 Task: Open Card Bar Management Review in Board Customer Churn Analysis to Workspace External Affairs and add a team member Softage.2@softage.net, a label Green, a checklist Cryptocurrency Trading, an attachment from Trello, a color Green and finally, add a card description 'Plan and execute company team-building activity at a paintball field' and a comment 'Given the potential impact of this task on our team morale and motivation, let us ensure that we approach it with a sense of positivity and enthusiasm.'. Add a start date 'Jan 02, 1900' with a due date 'Jan 02, 1900'
Action: Mouse moved to (883, 312)
Screenshot: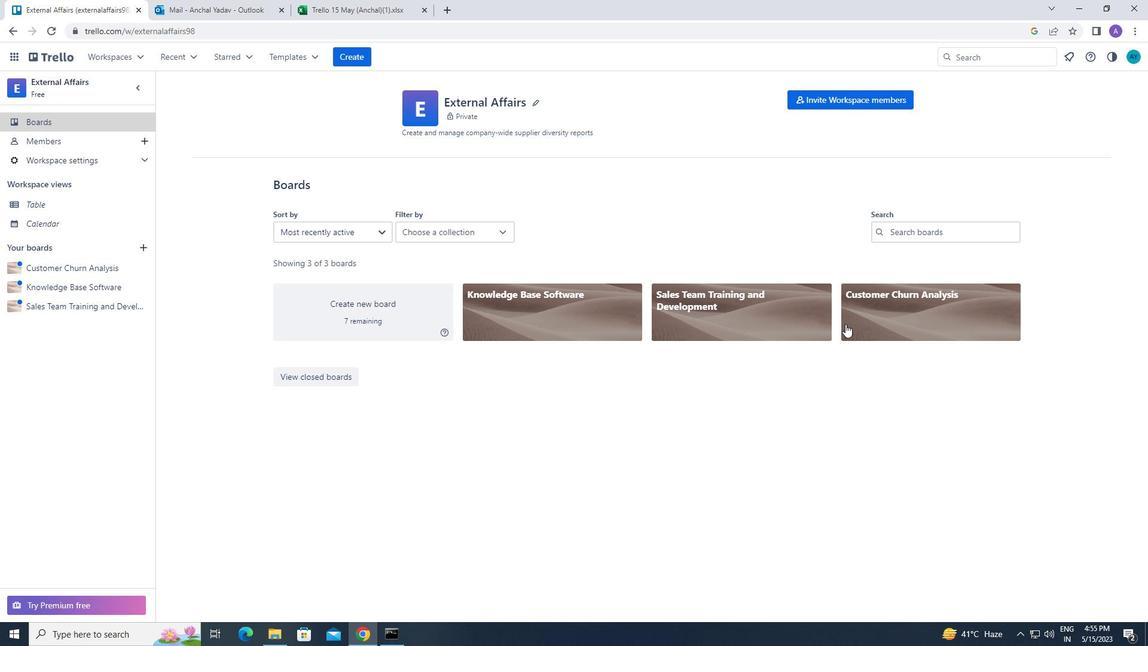 
Action: Mouse pressed left at (883, 312)
Screenshot: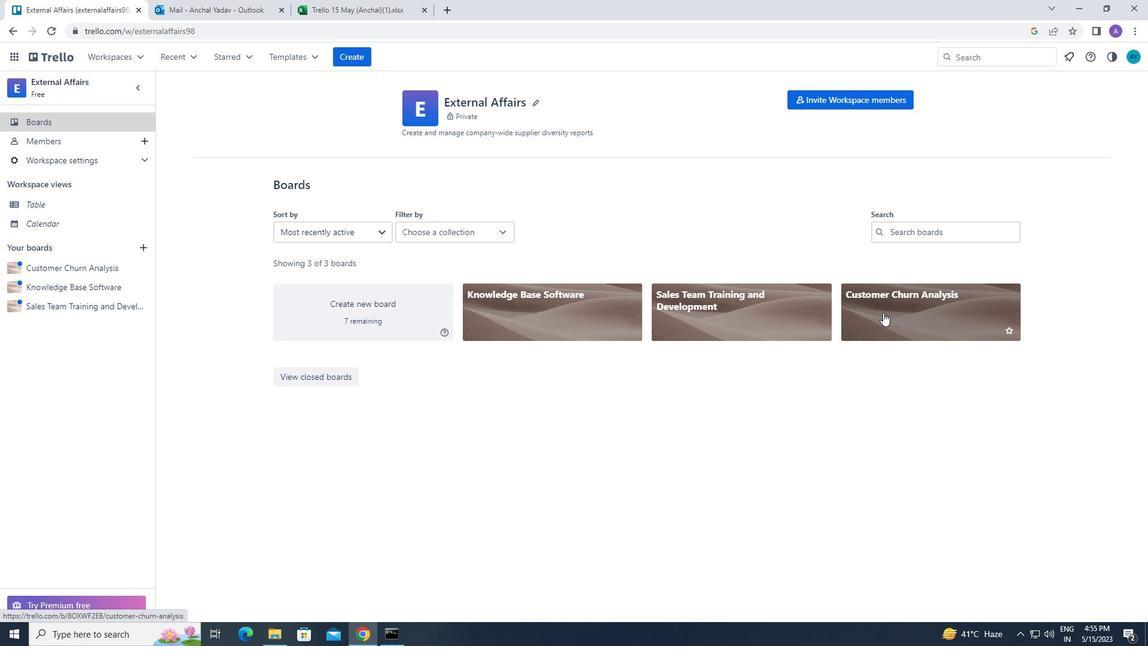 
Action: Mouse moved to (222, 148)
Screenshot: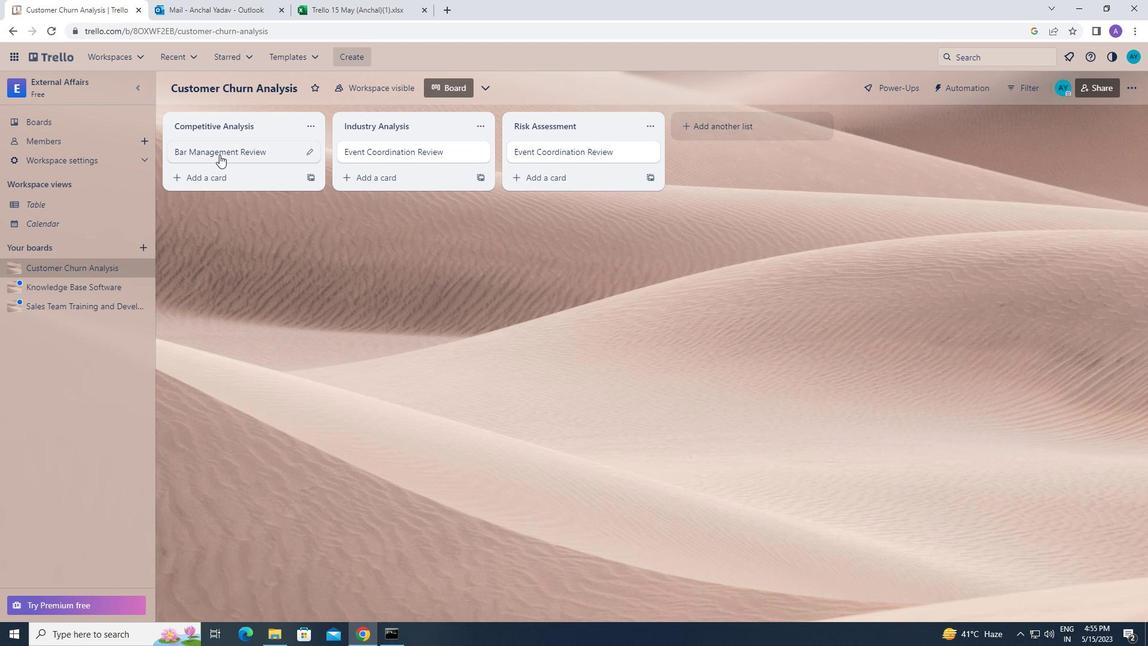
Action: Mouse pressed left at (222, 148)
Screenshot: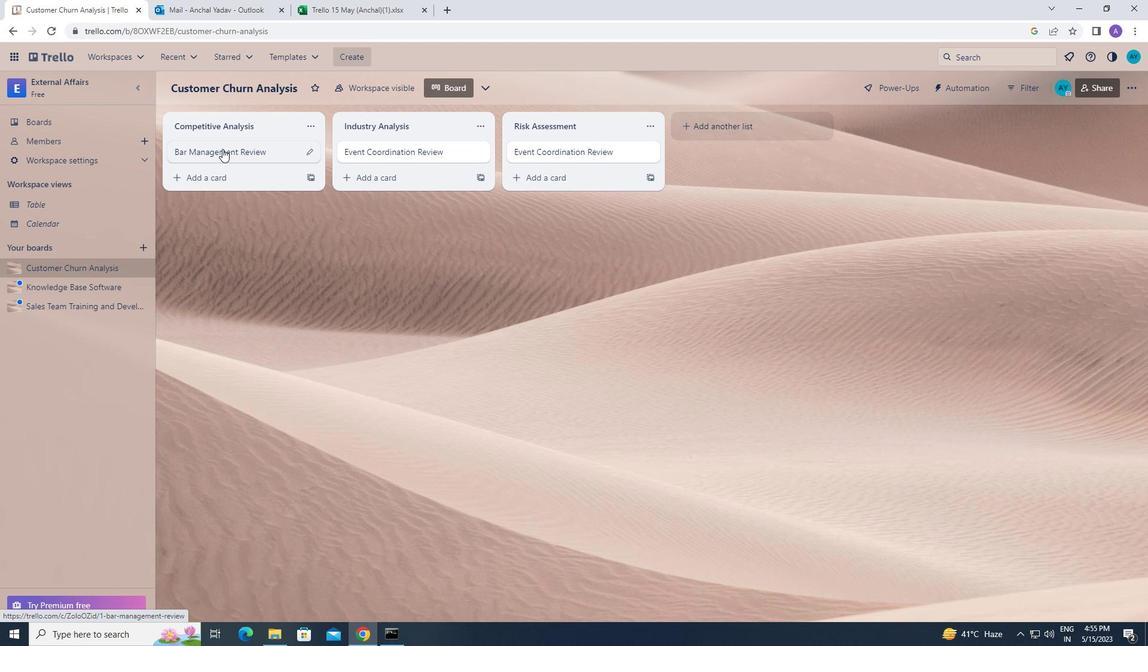 
Action: Mouse moved to (727, 154)
Screenshot: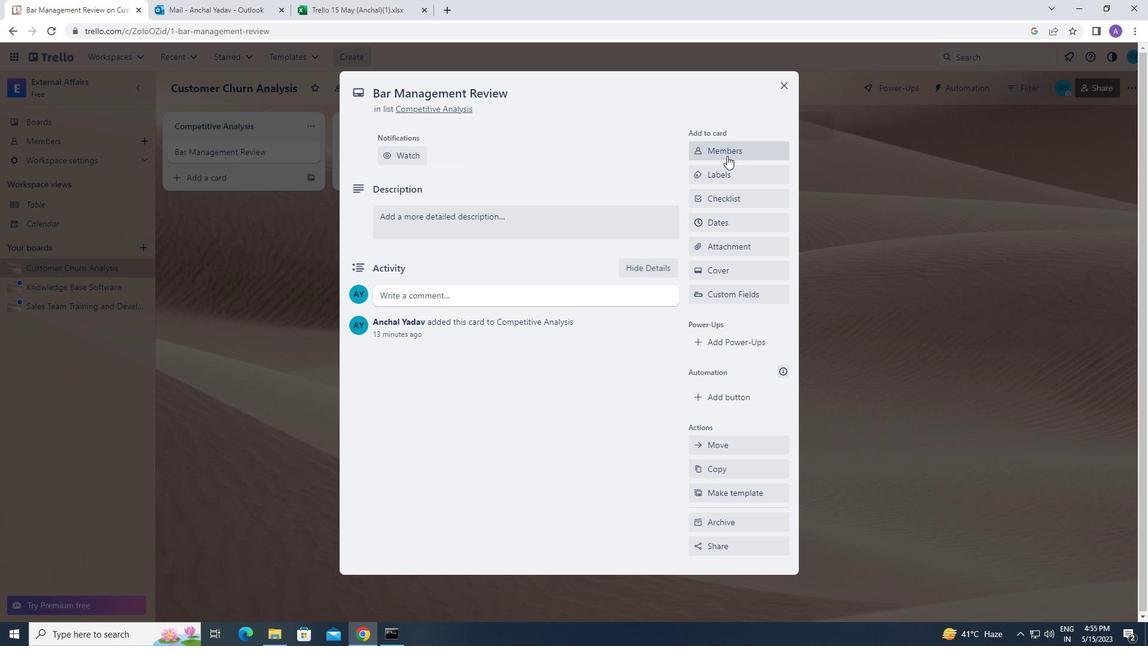 
Action: Mouse pressed left at (727, 154)
Screenshot: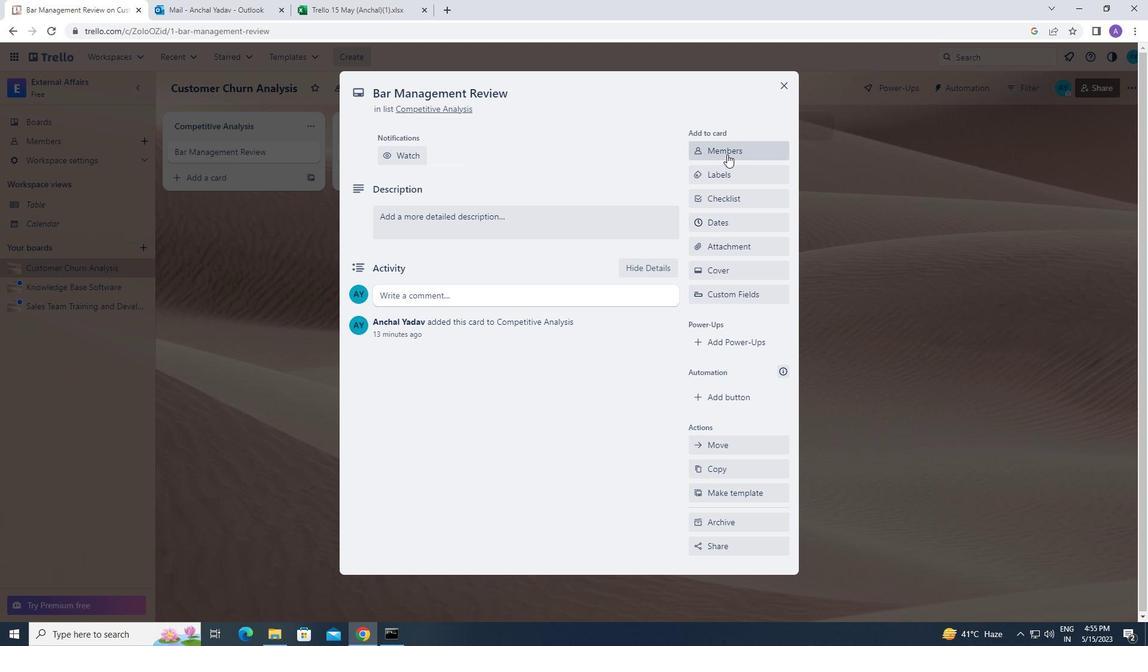 
Action: Mouse moved to (715, 203)
Screenshot: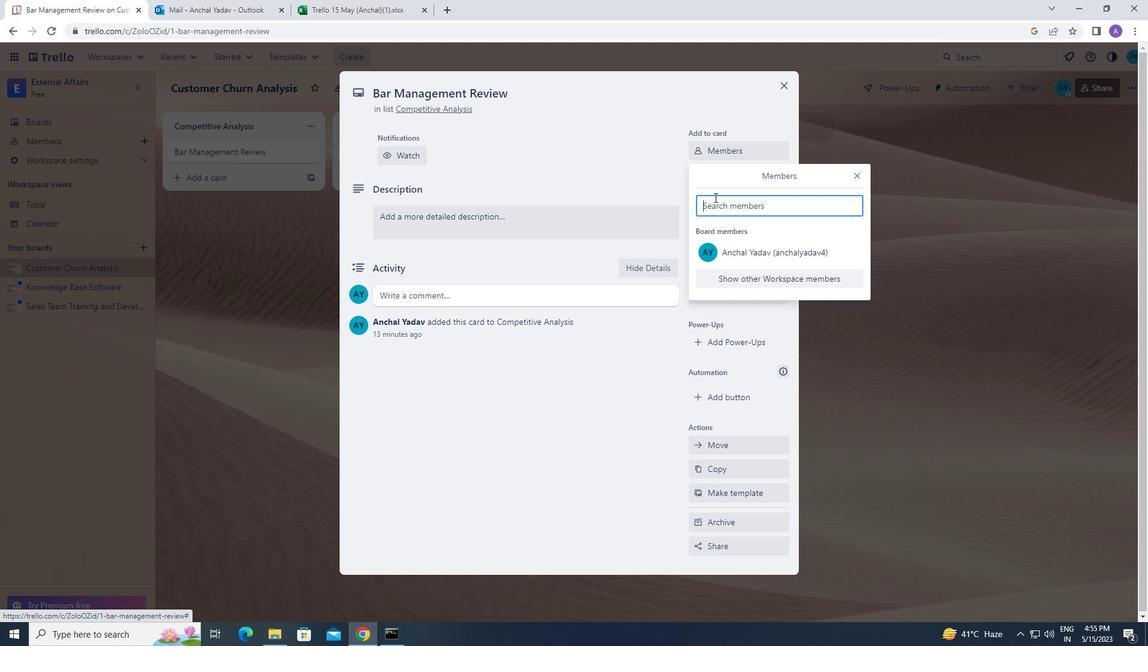 
Action: Mouse pressed left at (715, 203)
Screenshot: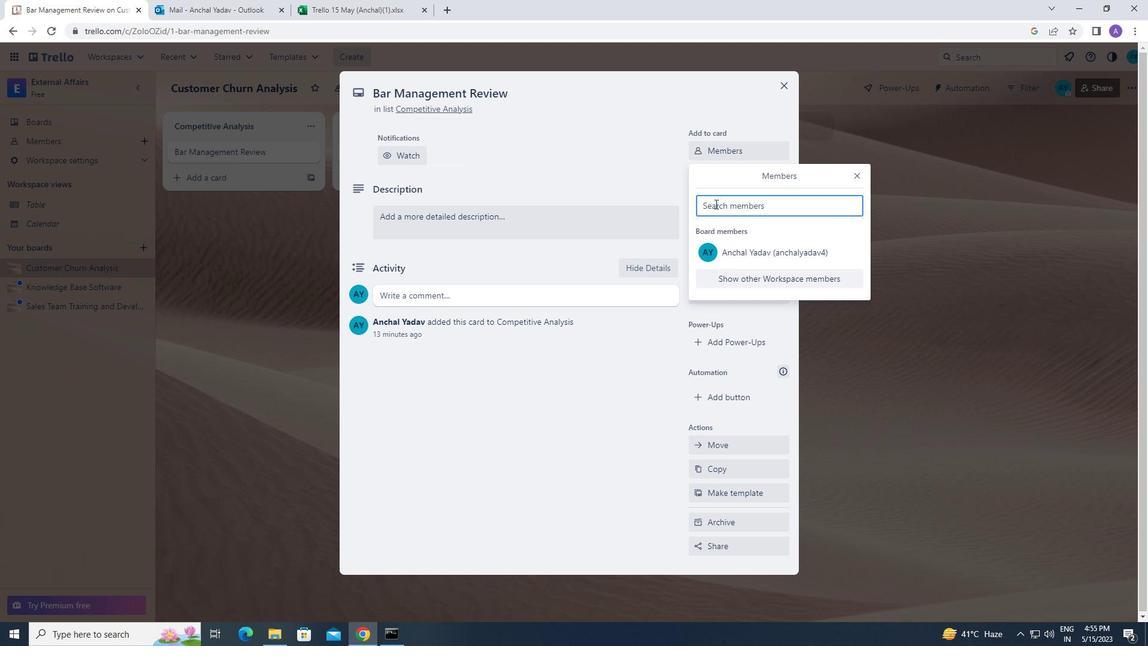 
Action: Key pressed s<Key.caps_lock>ofta
Screenshot: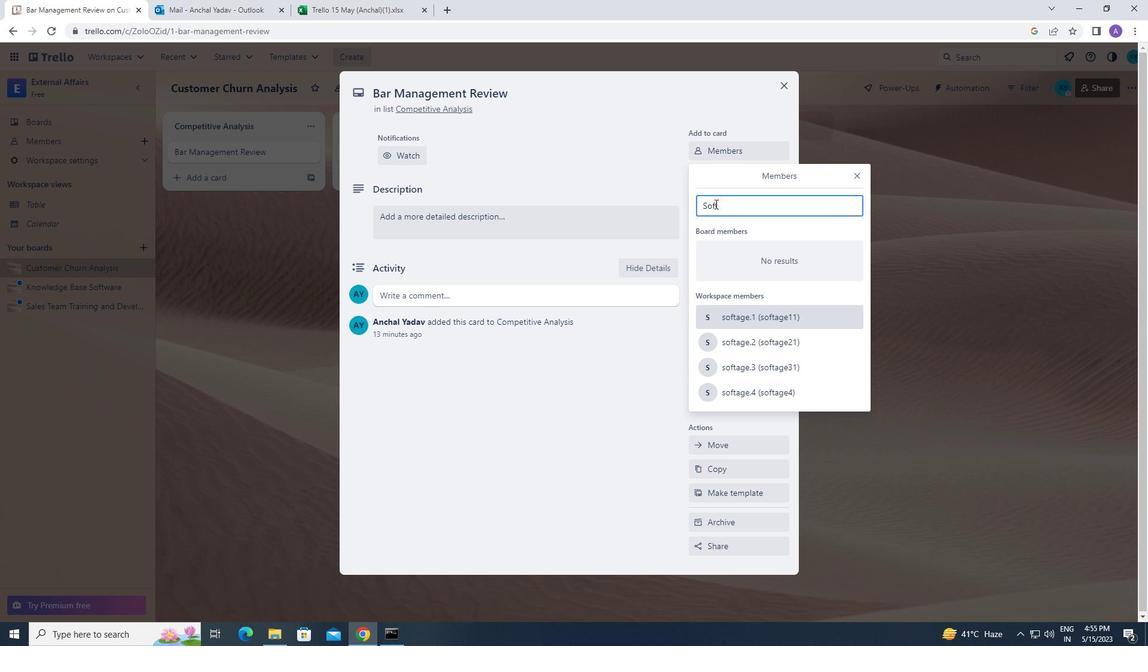 
Action: Mouse moved to (632, 329)
Screenshot: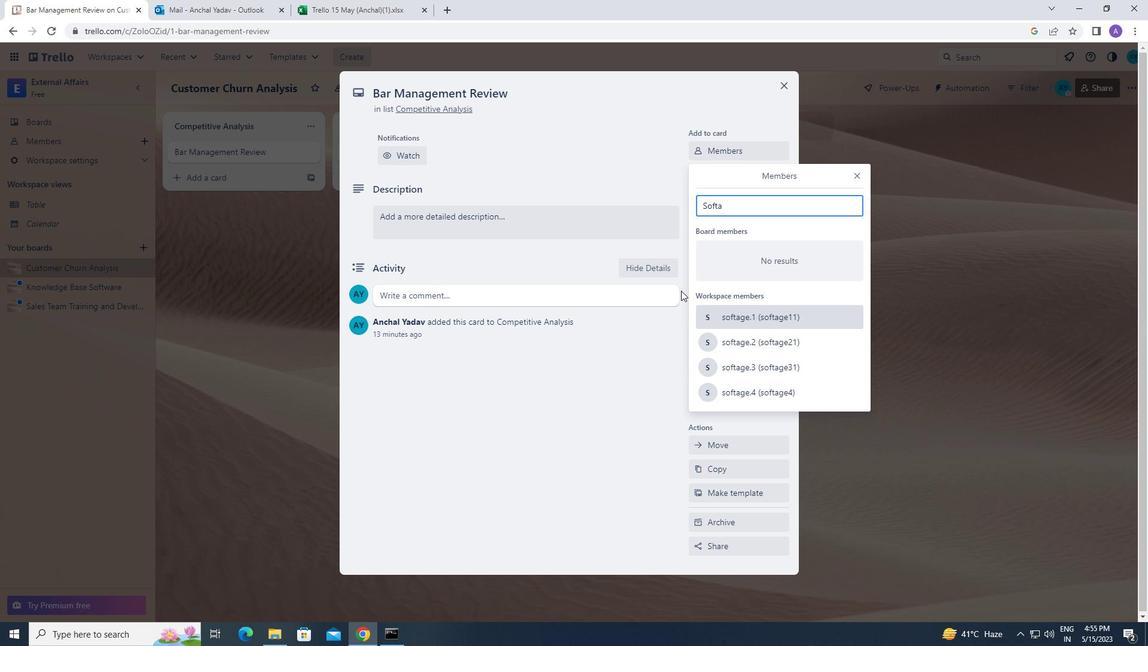 
Action: Key pressed ge.2<Key.shift_r>@softage.net
Screenshot: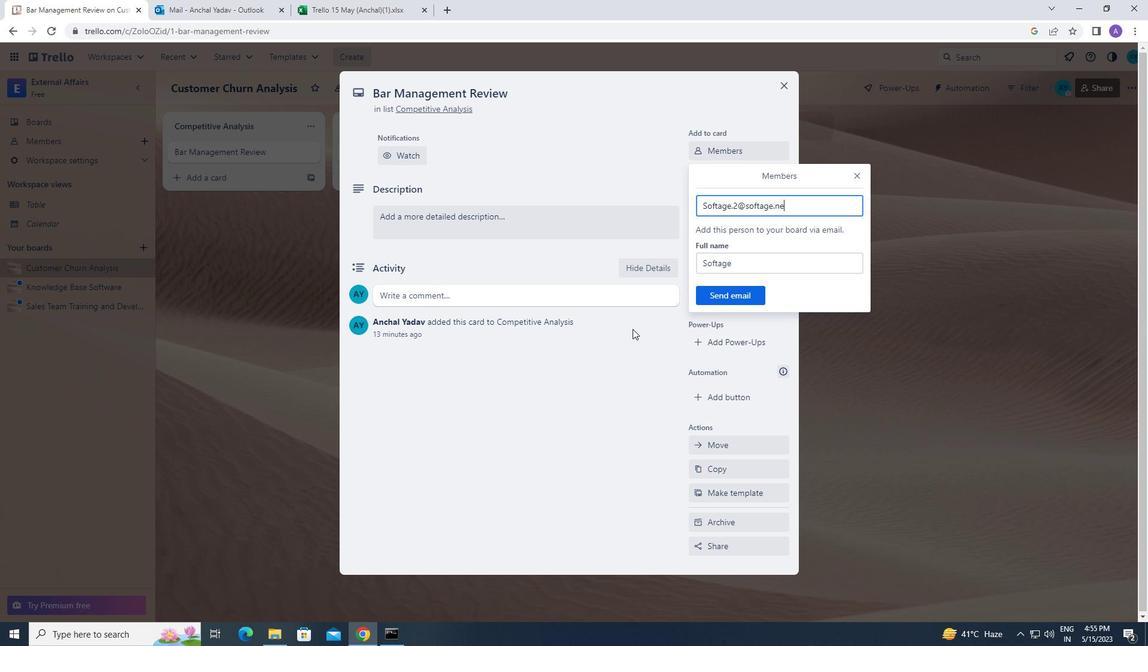 
Action: Mouse moved to (729, 293)
Screenshot: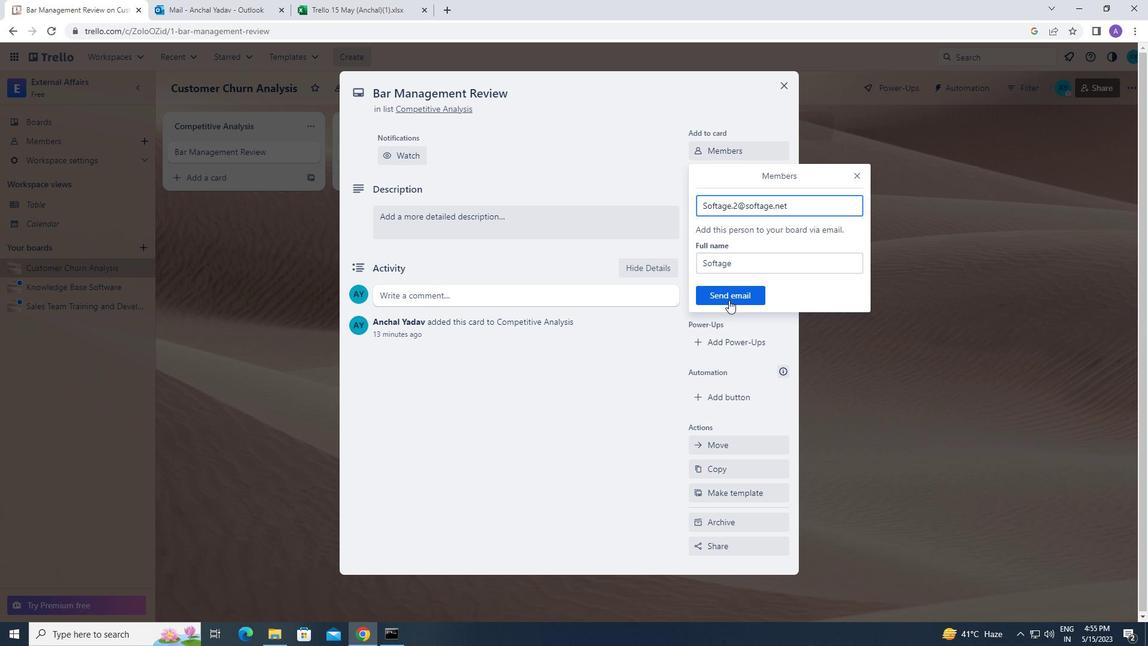 
Action: Mouse pressed left at (729, 293)
Screenshot: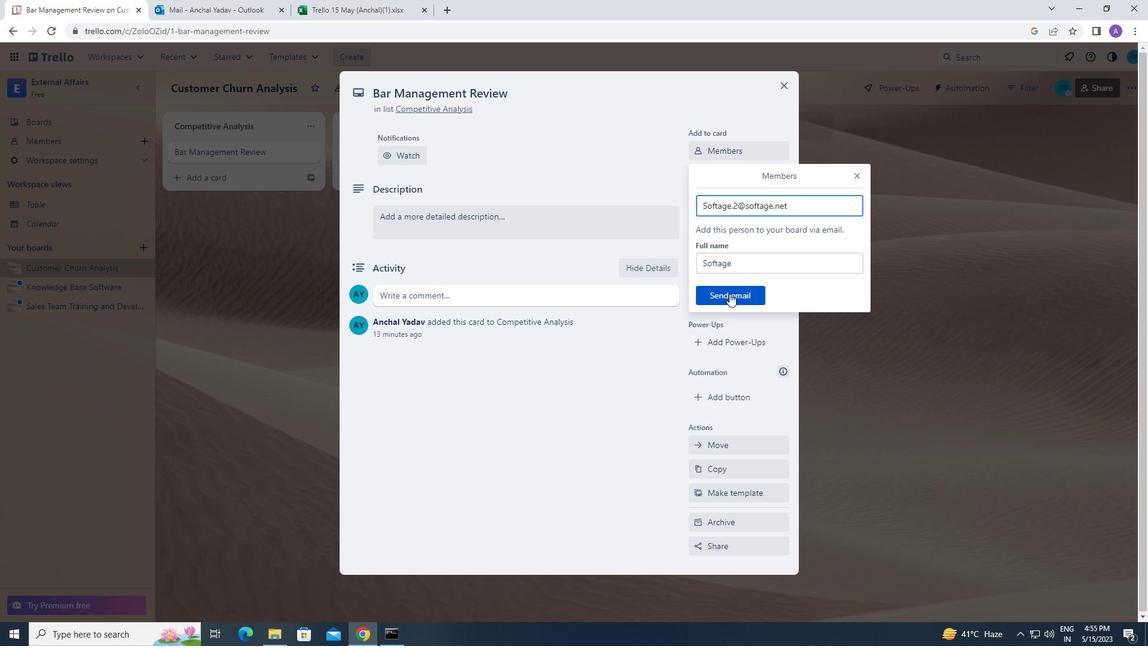 
Action: Mouse moved to (719, 212)
Screenshot: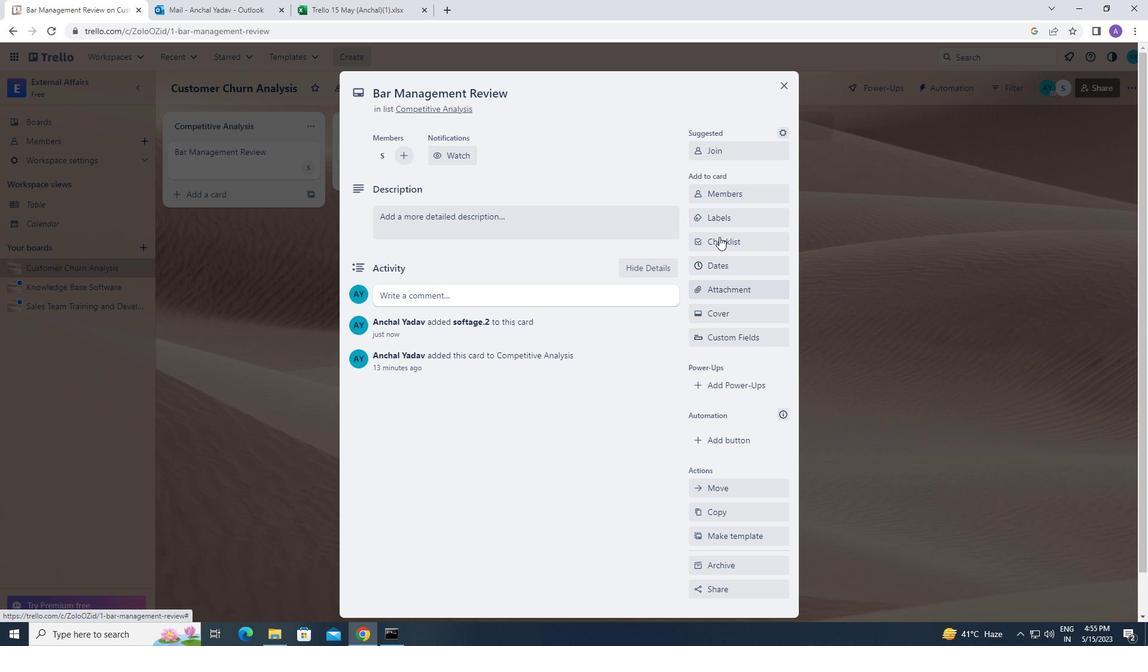 
Action: Mouse pressed left at (719, 212)
Screenshot: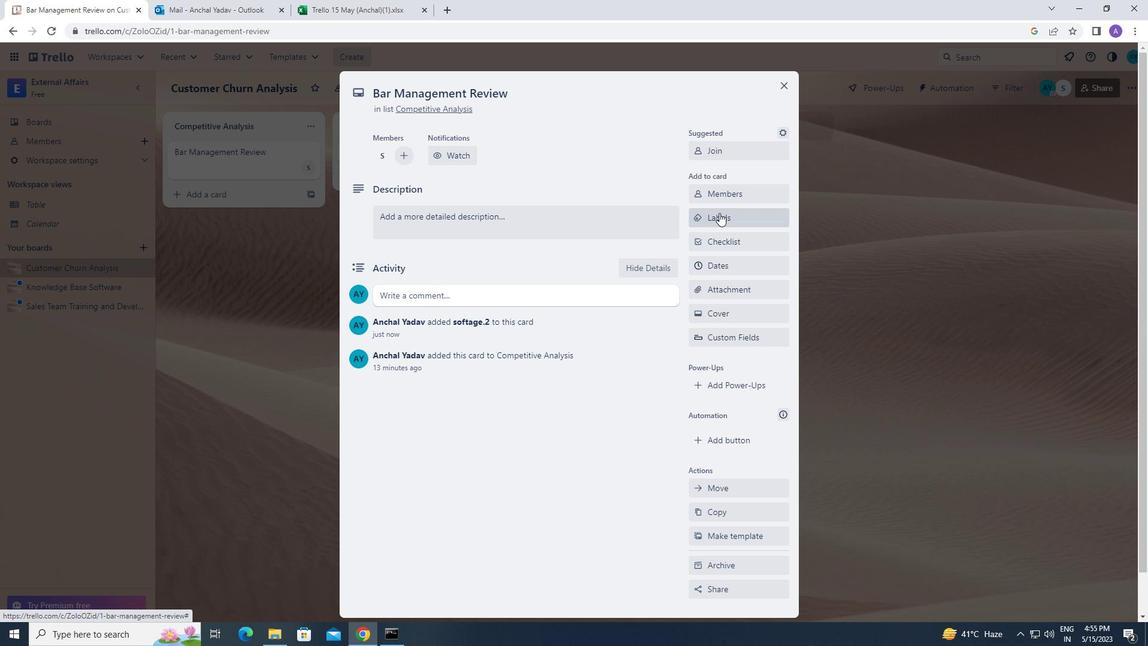 
Action: Mouse moved to (751, 451)
Screenshot: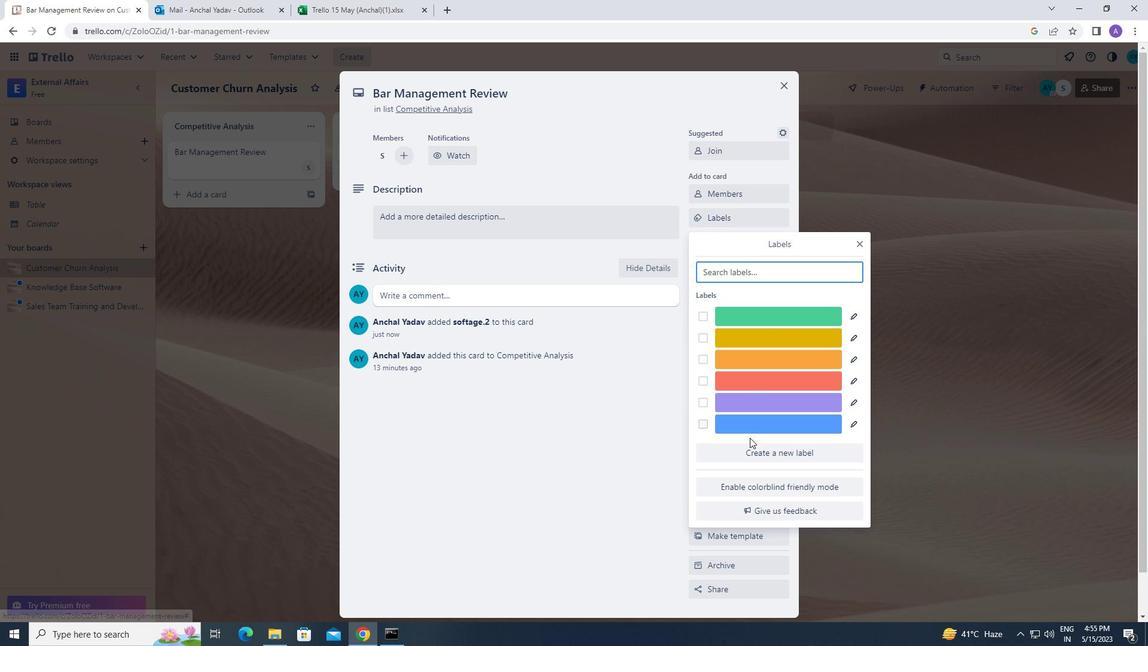 
Action: Mouse pressed left at (751, 451)
Screenshot: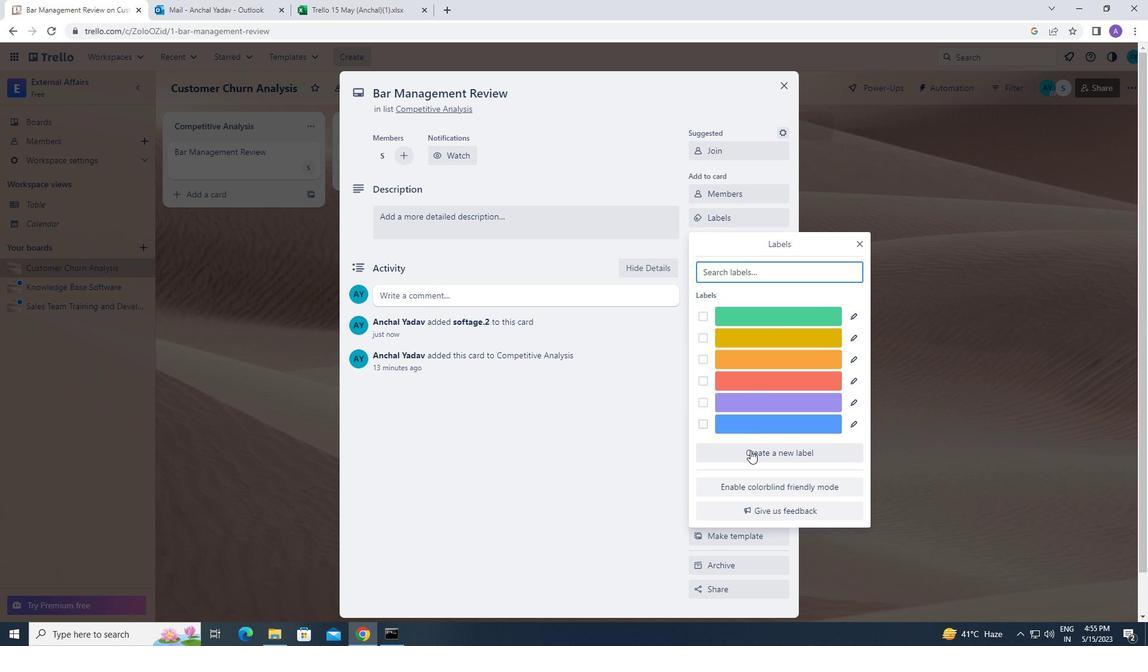 
Action: Mouse moved to (711, 412)
Screenshot: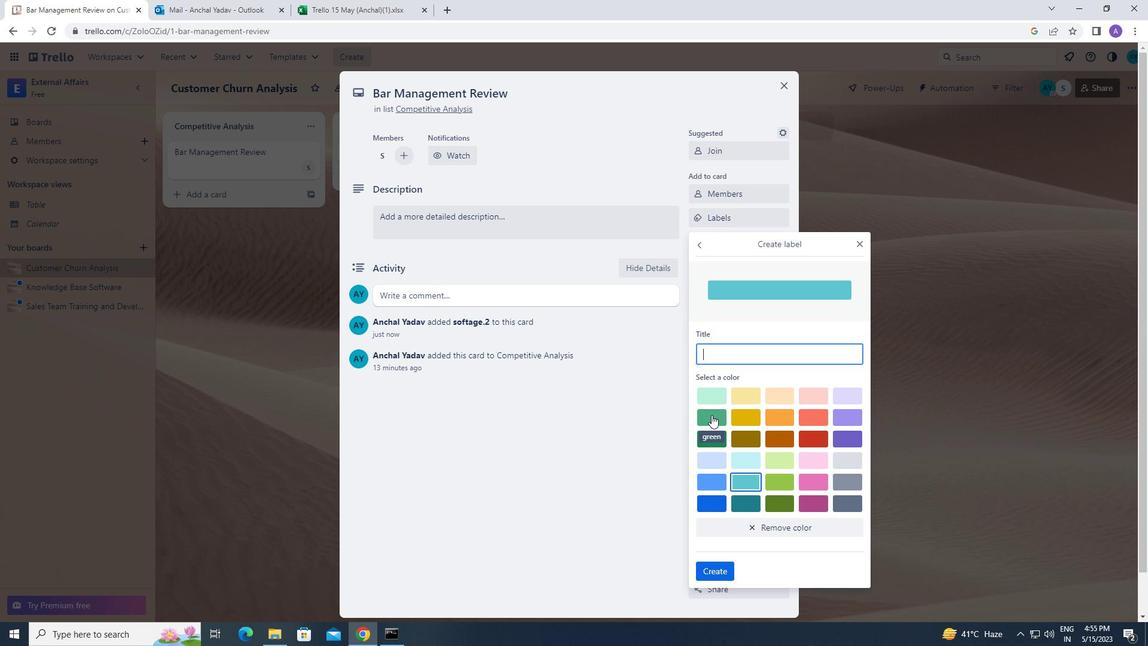 
Action: Mouse pressed left at (711, 412)
Screenshot: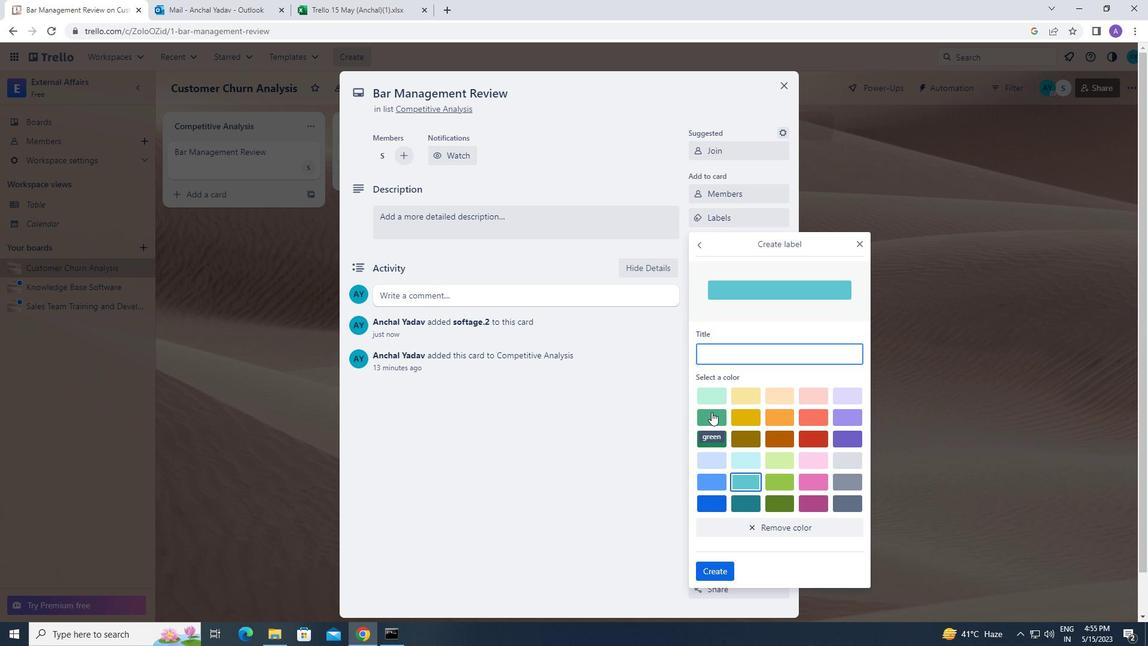
Action: Mouse moved to (707, 574)
Screenshot: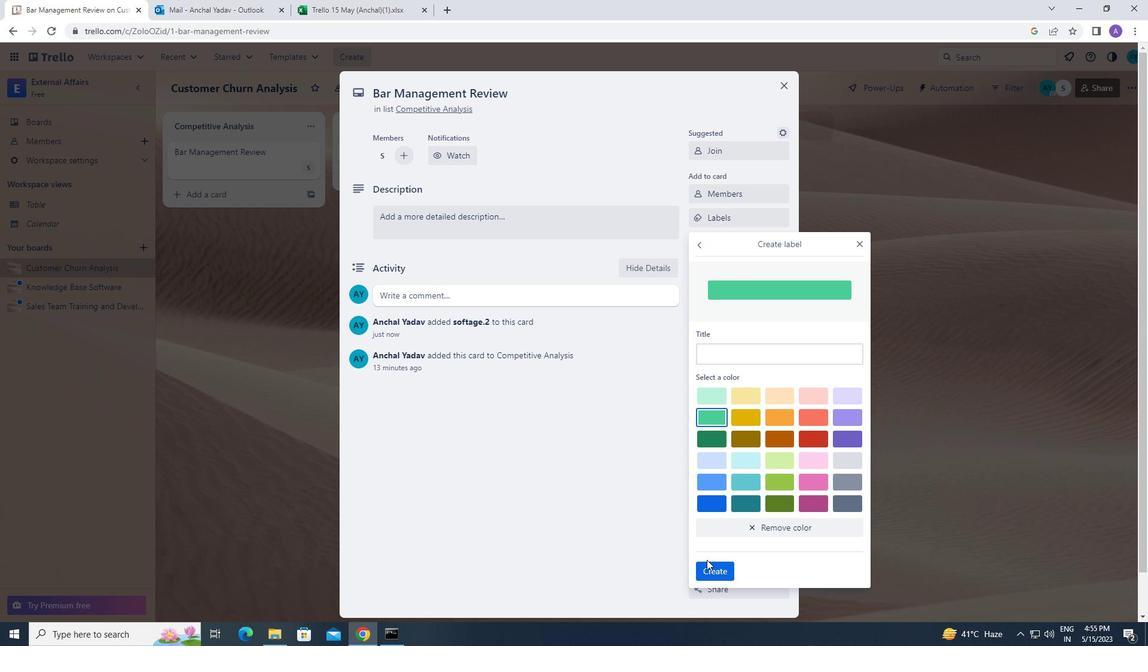 
Action: Mouse pressed left at (707, 574)
Screenshot: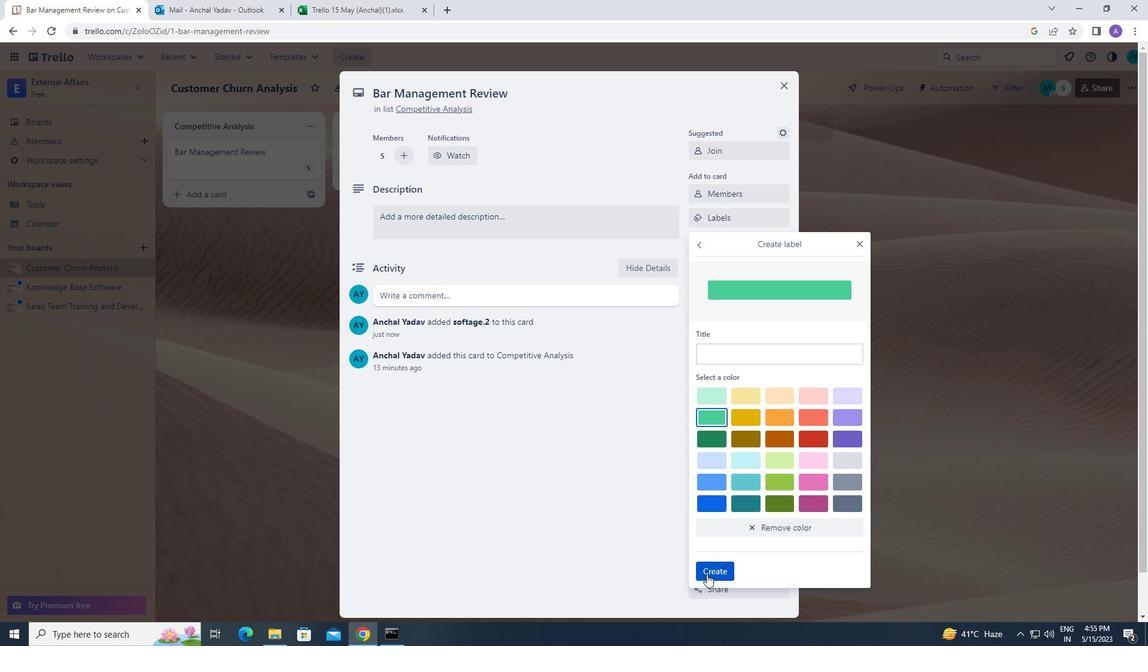 
Action: Mouse moved to (857, 242)
Screenshot: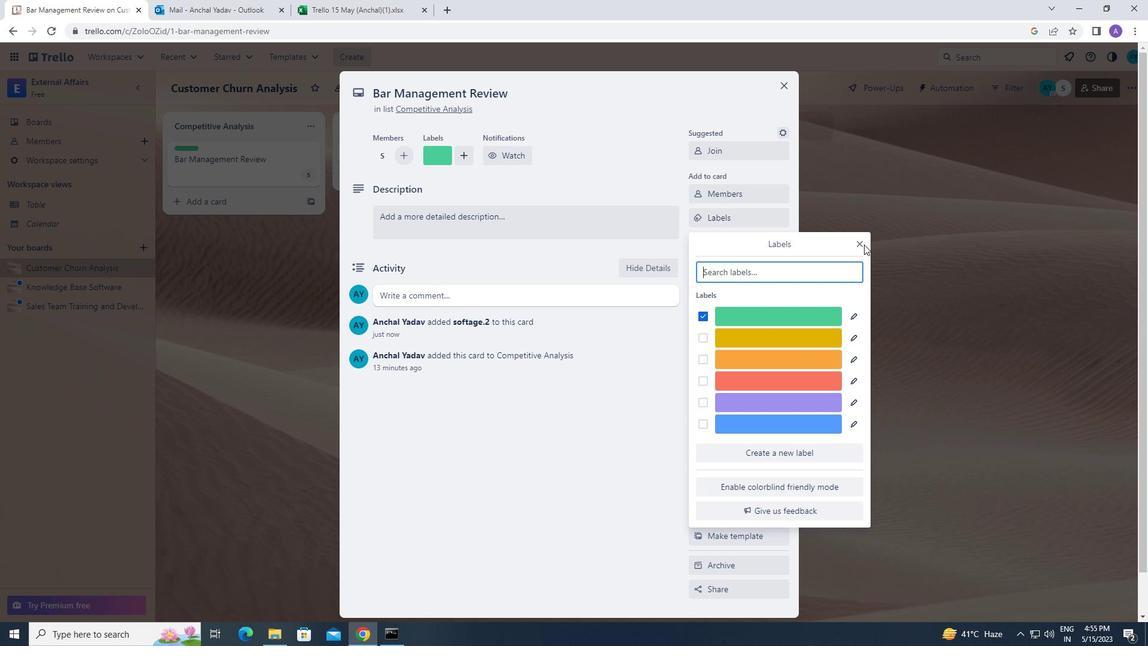 
Action: Mouse pressed left at (857, 242)
Screenshot: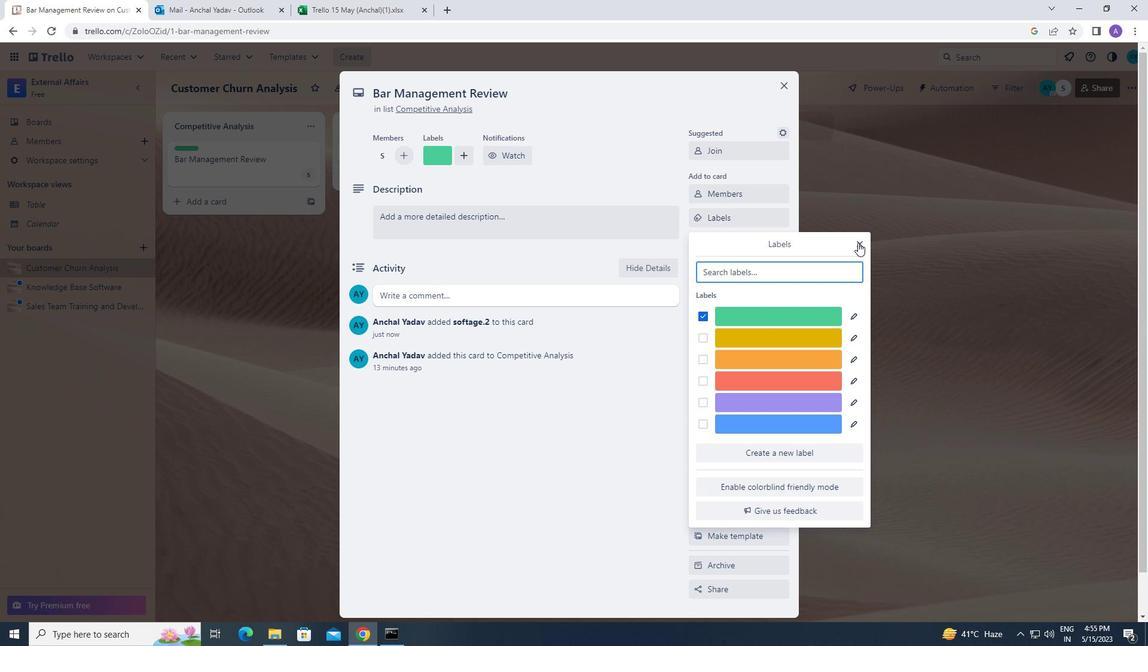 
Action: Mouse moved to (750, 236)
Screenshot: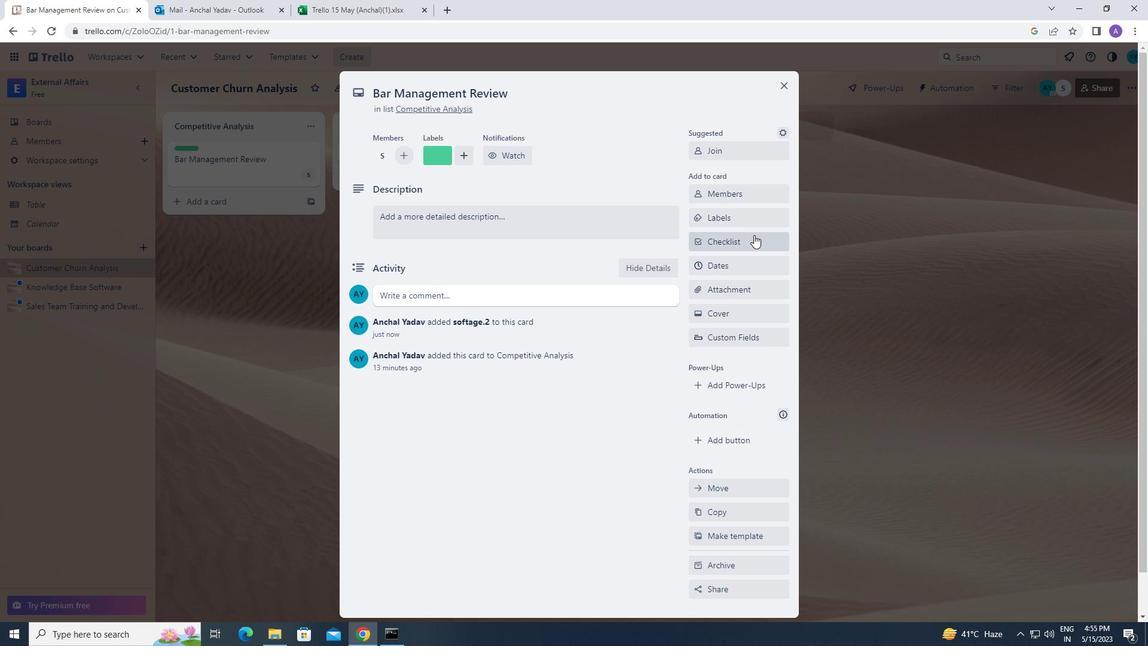 
Action: Mouse pressed left at (750, 236)
Screenshot: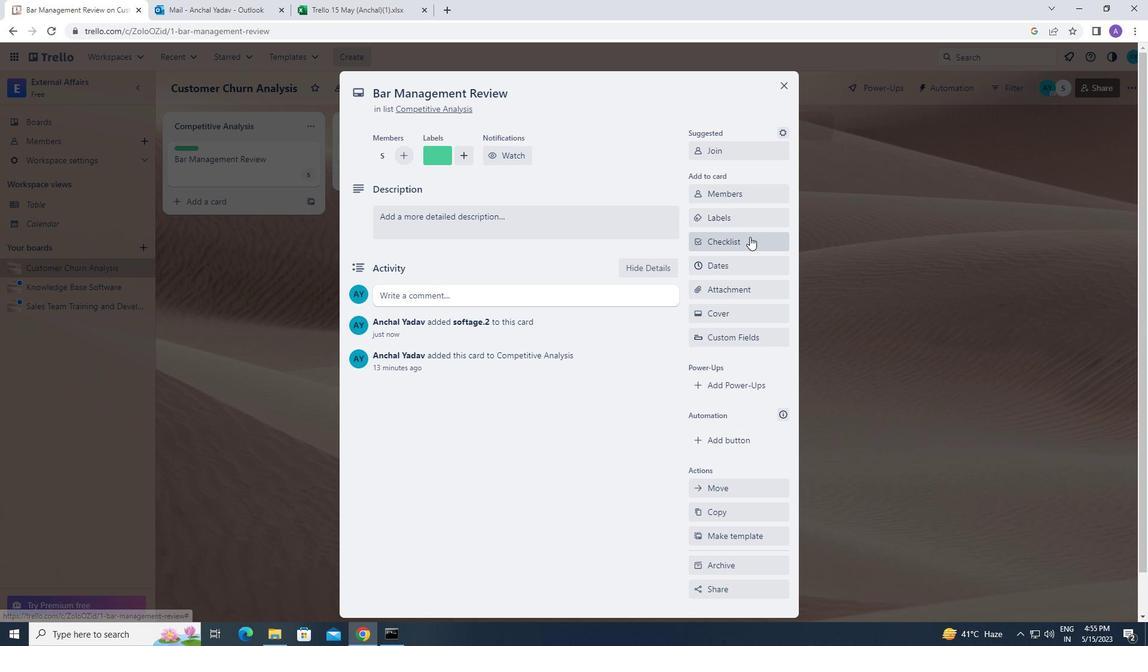 
Action: Mouse moved to (724, 282)
Screenshot: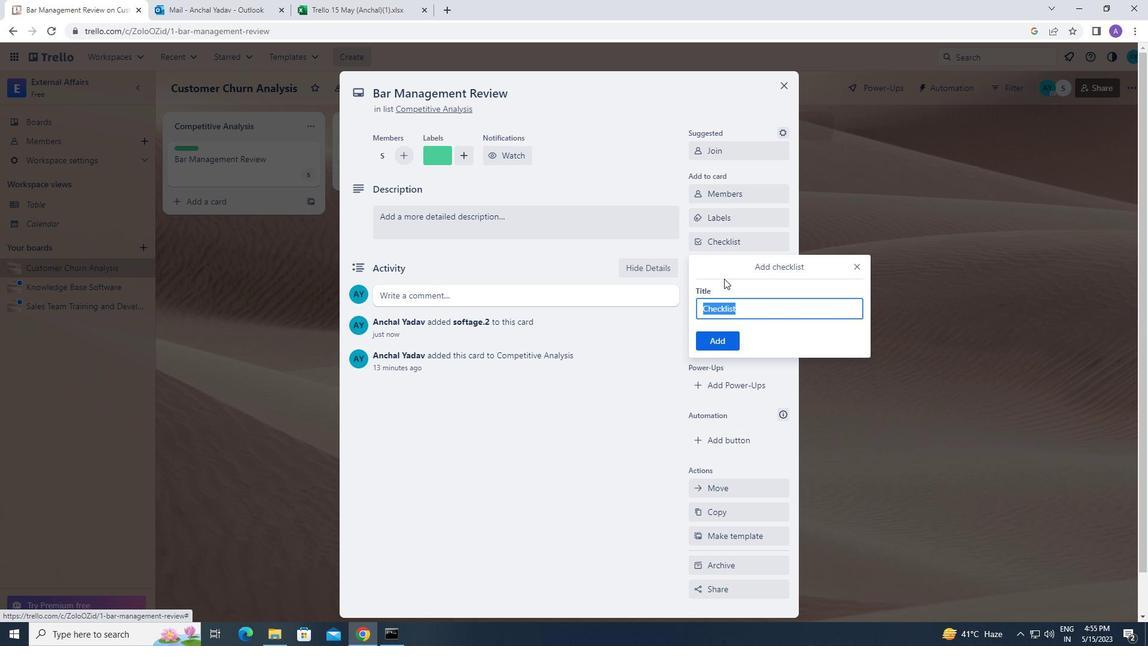 
Action: Key pressed <Key.caps_lock>c<Key.caps_lock>ryptocurrency<Key.space><Key.caps_lock>t<Key.caps_lock>r
Screenshot: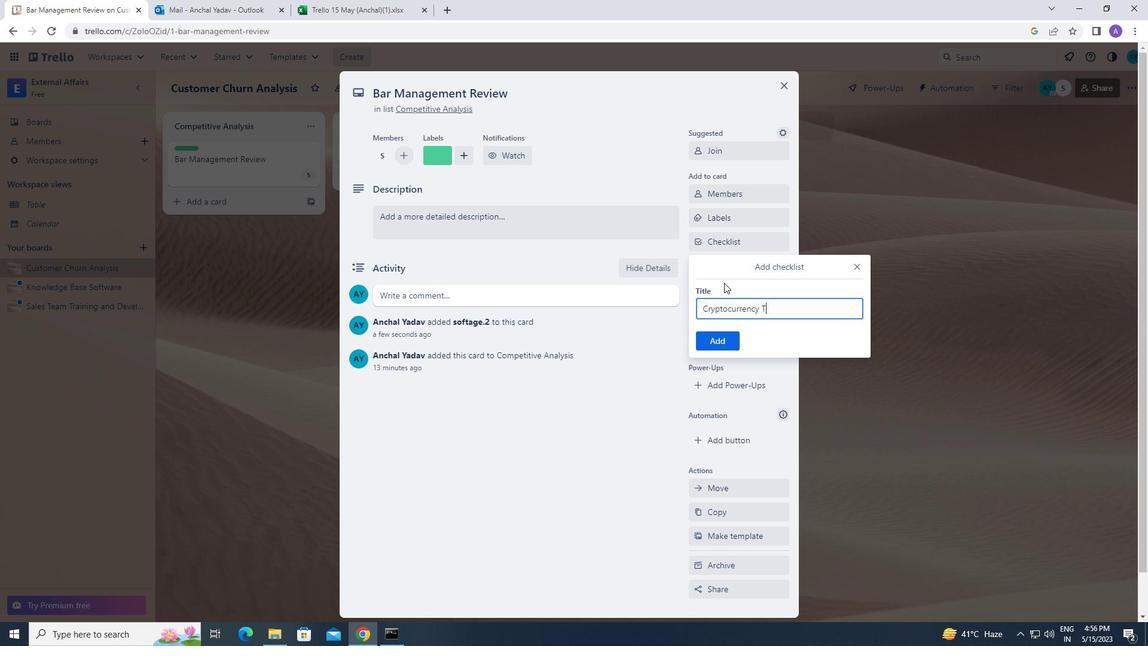 
Action: Mouse moved to (396, 361)
Screenshot: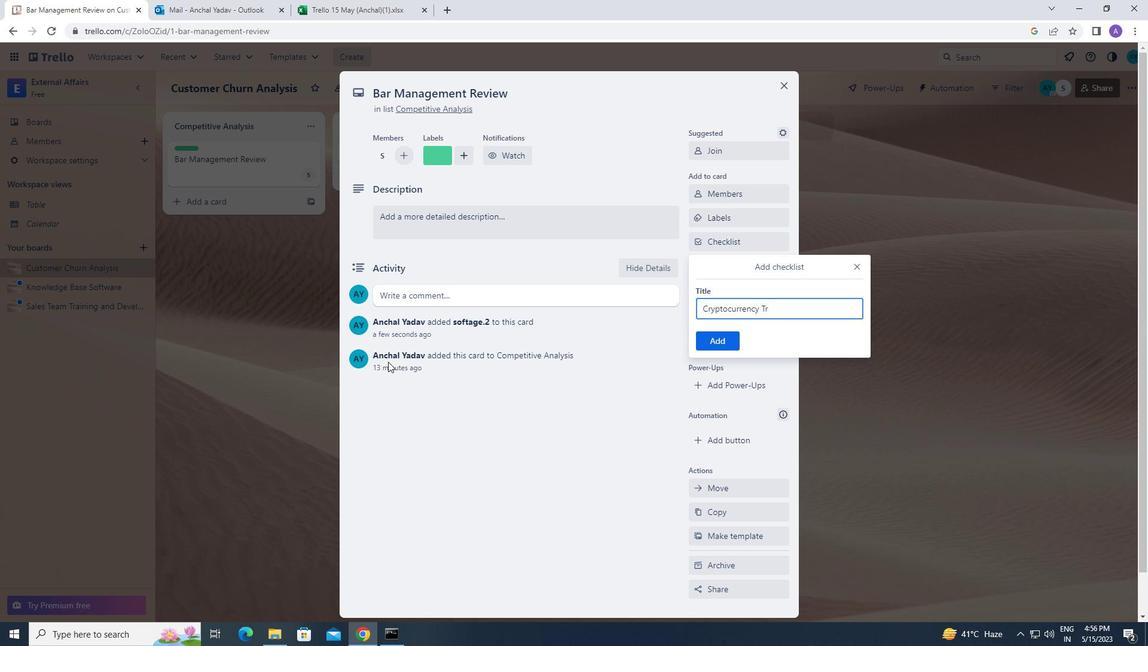 
Action: Key pressed a
Screenshot: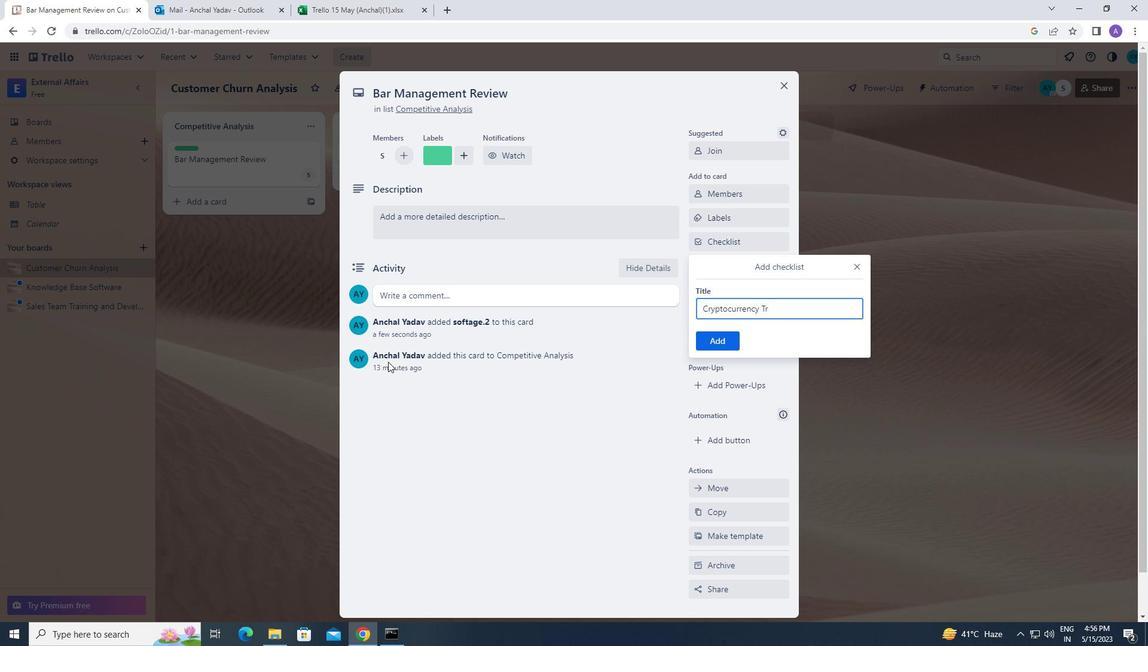 
Action: Mouse moved to (505, 421)
Screenshot: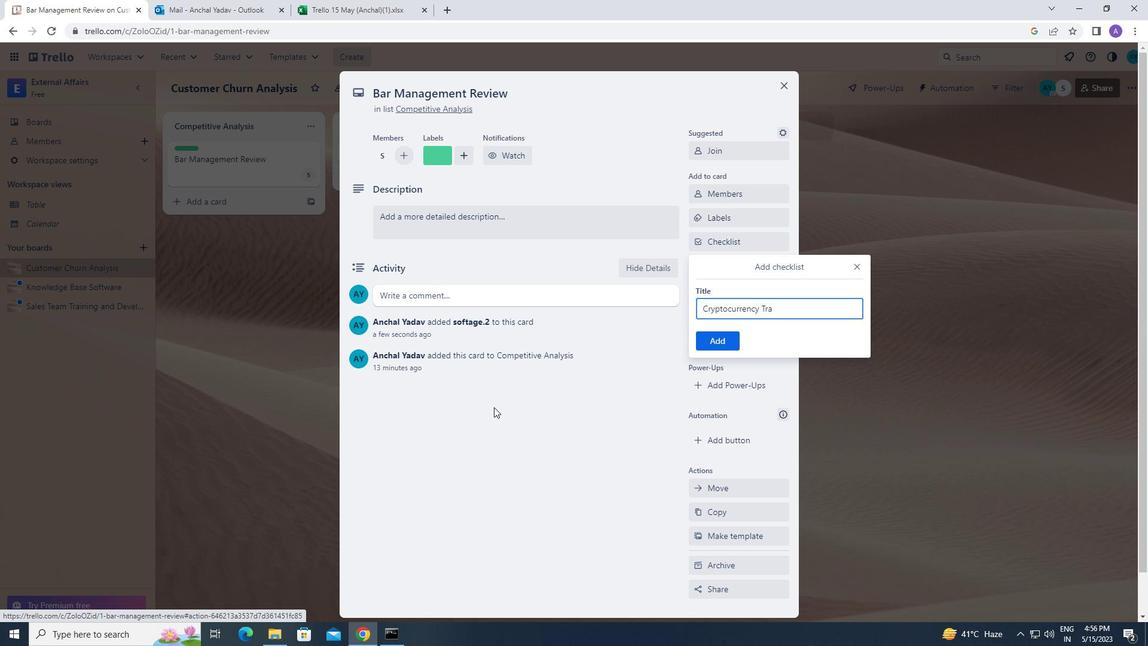 
Action: Key pressed d
Screenshot: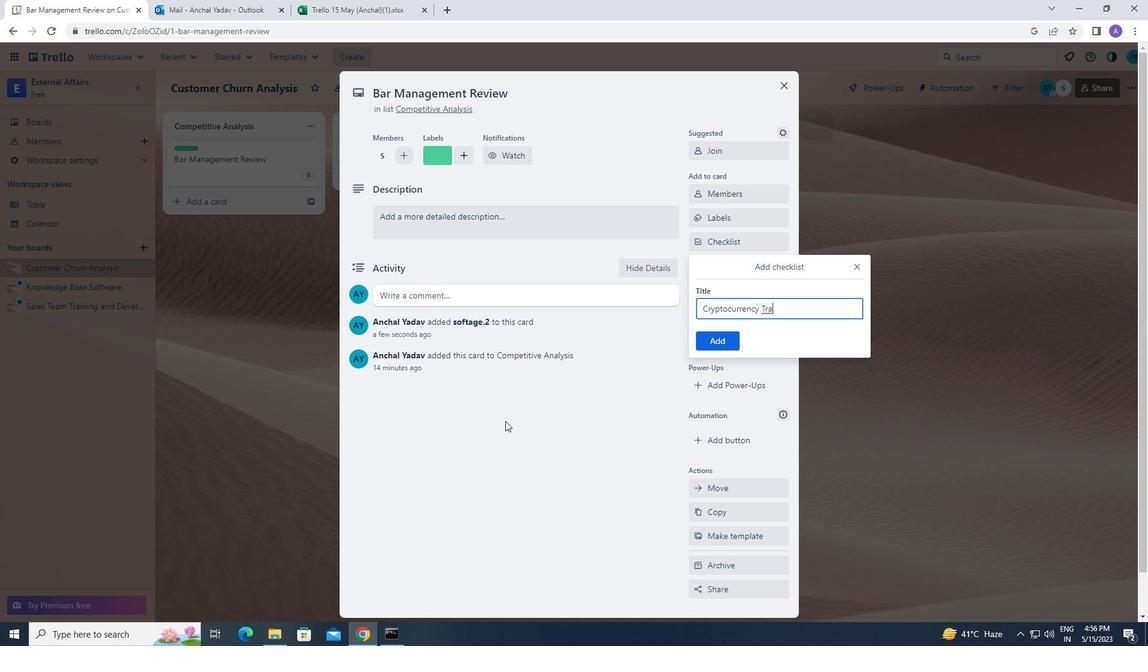 
Action: Mouse moved to (560, 437)
Screenshot: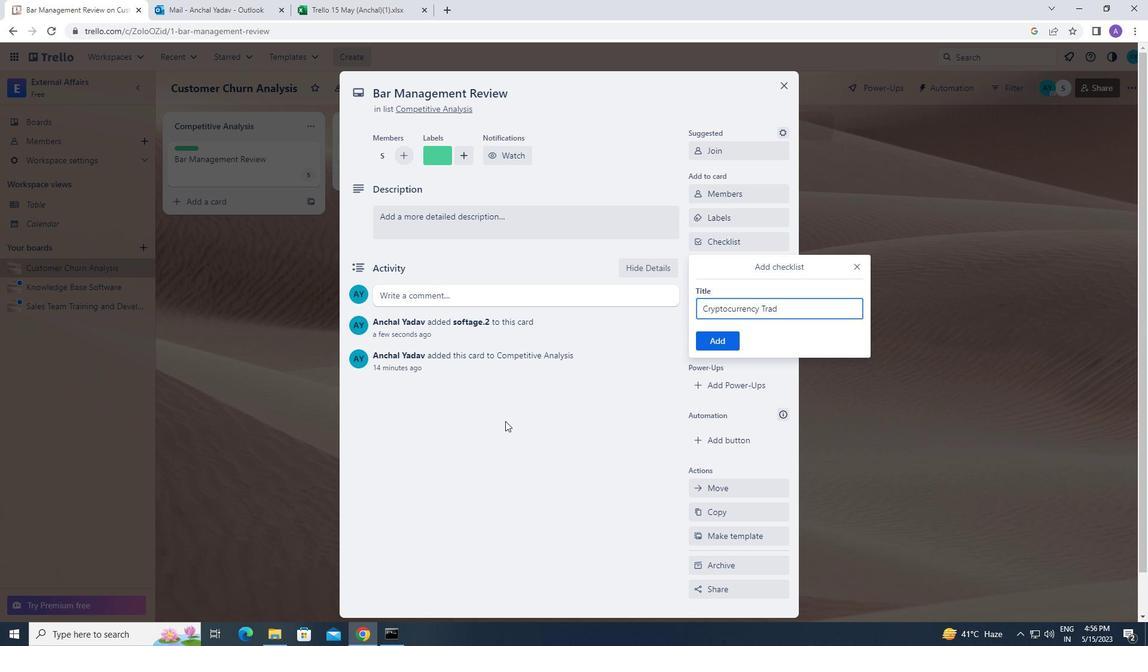 
Action: Key pressed ing
Screenshot: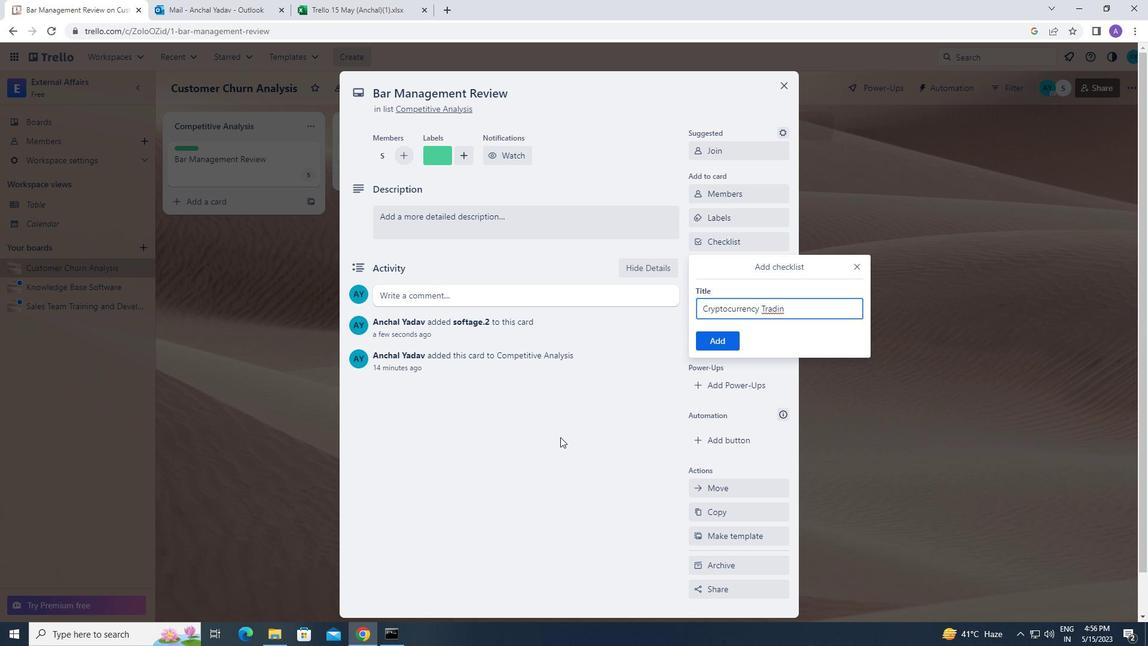 
Action: Mouse moved to (708, 341)
Screenshot: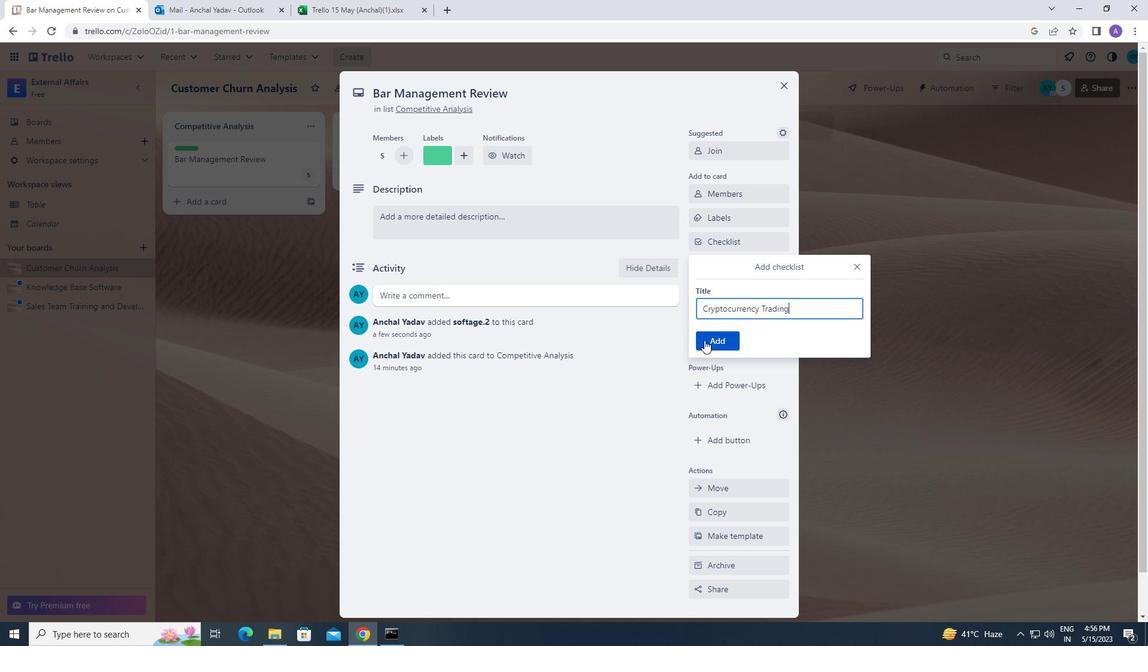 
Action: Mouse pressed left at (708, 341)
Screenshot: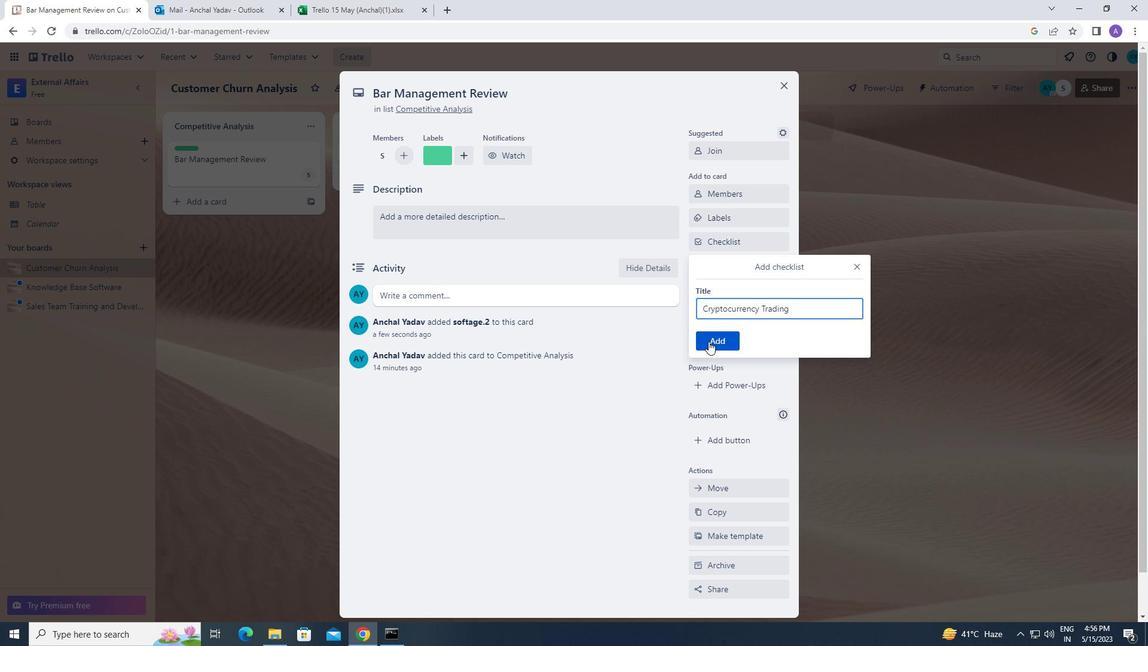 
Action: Mouse moved to (714, 289)
Screenshot: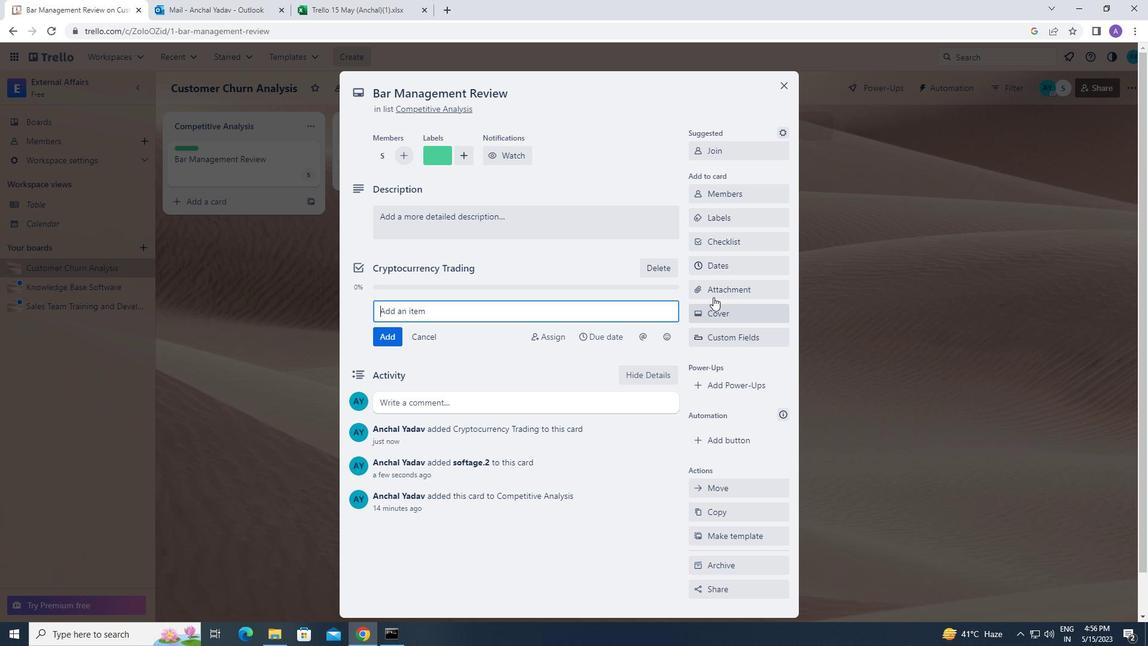 
Action: Mouse pressed left at (714, 289)
Screenshot: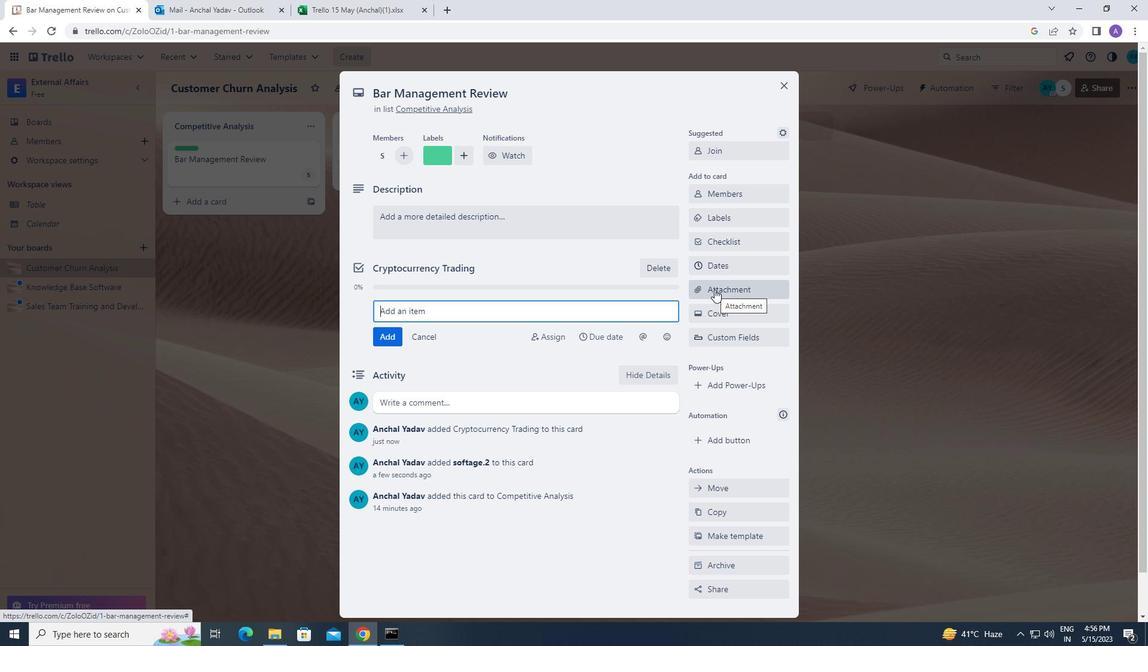 
Action: Mouse moved to (716, 358)
Screenshot: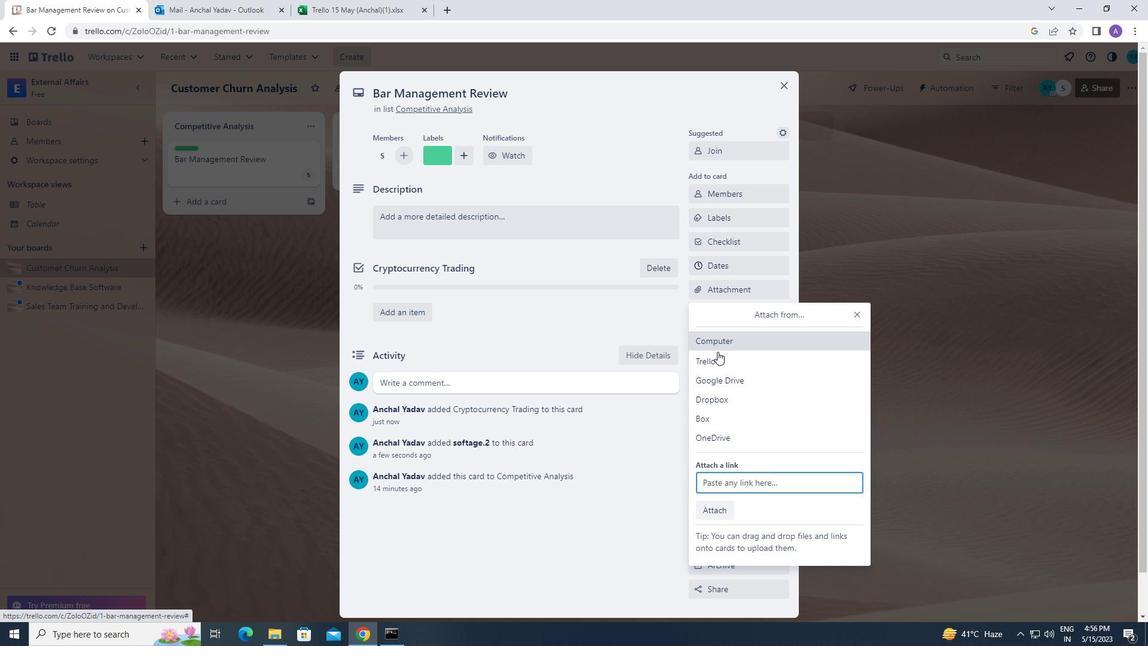 
Action: Mouse pressed left at (716, 358)
Screenshot: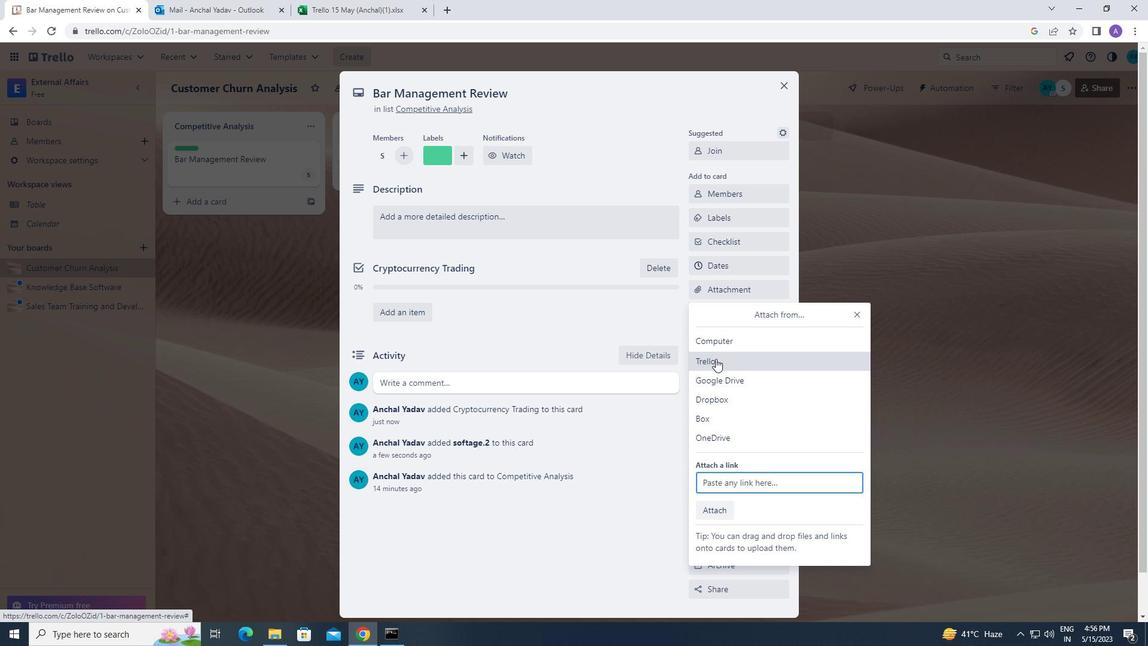 
Action: Mouse moved to (716, 335)
Screenshot: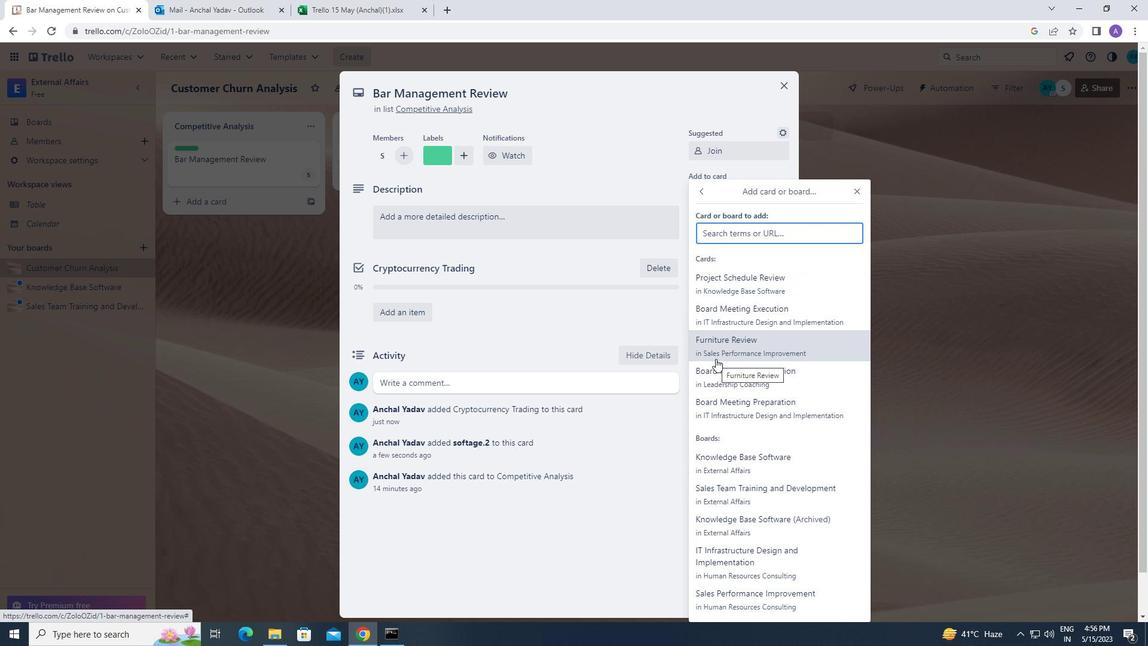 
Action: Mouse pressed left at (716, 335)
Screenshot: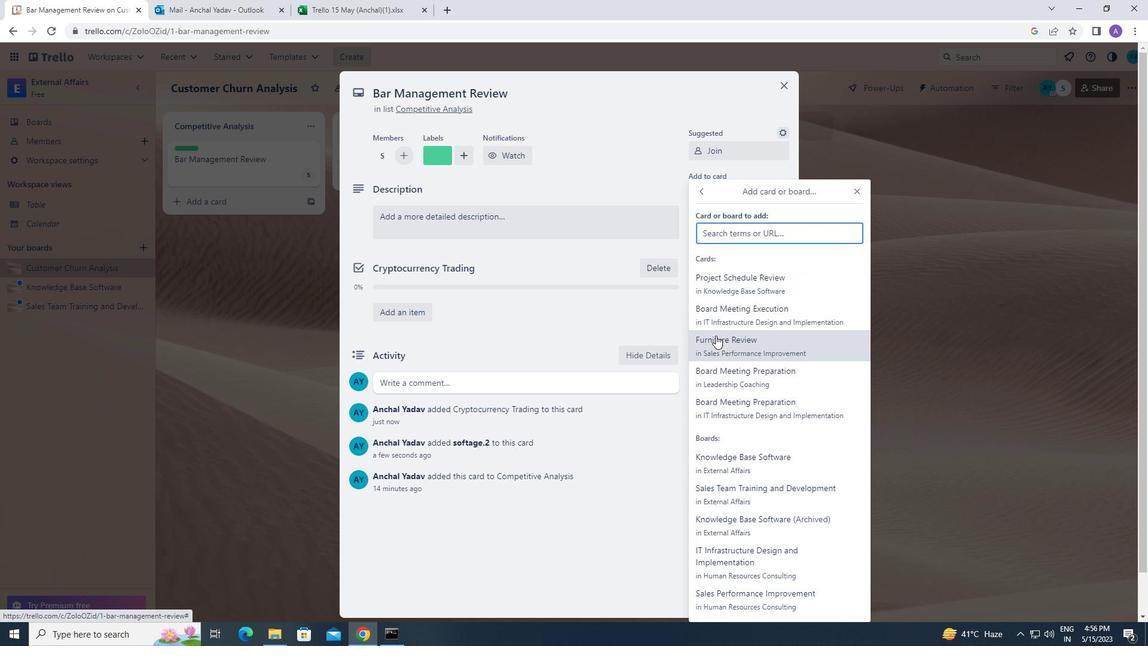 
Action: Mouse moved to (716, 314)
Screenshot: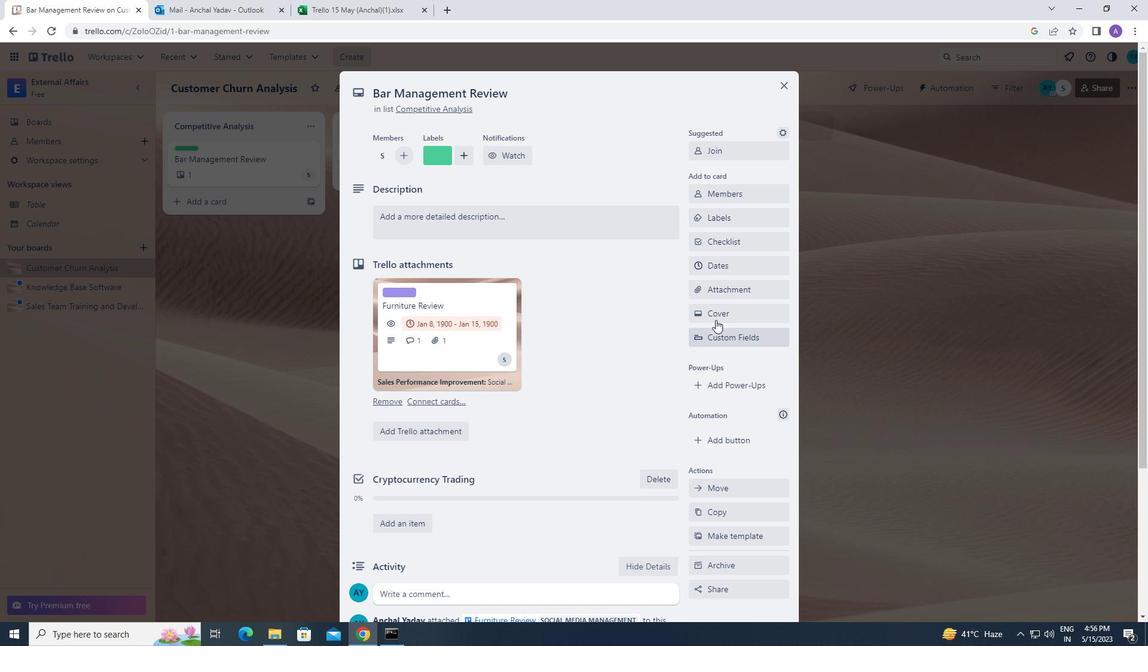 
Action: Mouse pressed left at (716, 314)
Screenshot: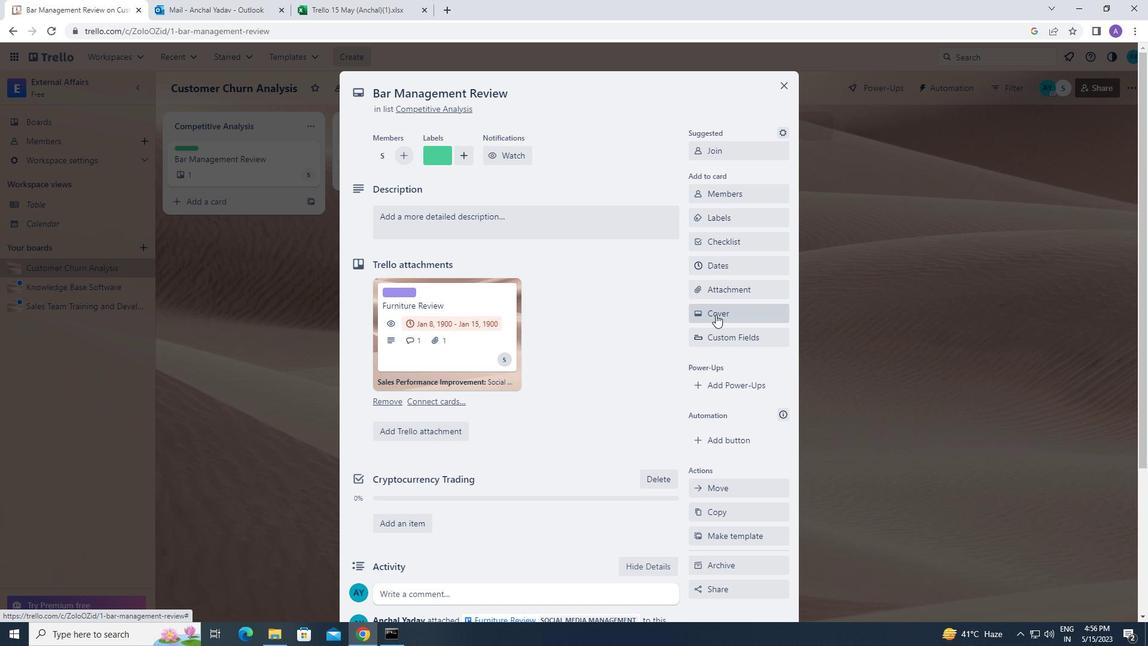 
Action: Mouse moved to (711, 382)
Screenshot: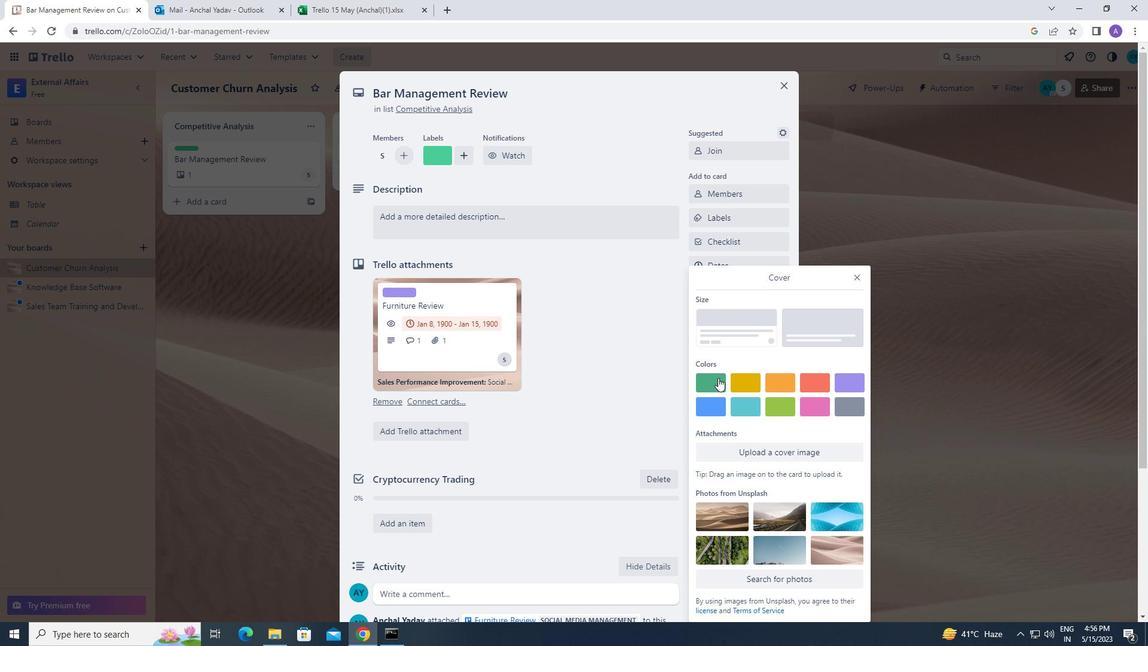 
Action: Mouse pressed left at (711, 382)
Screenshot: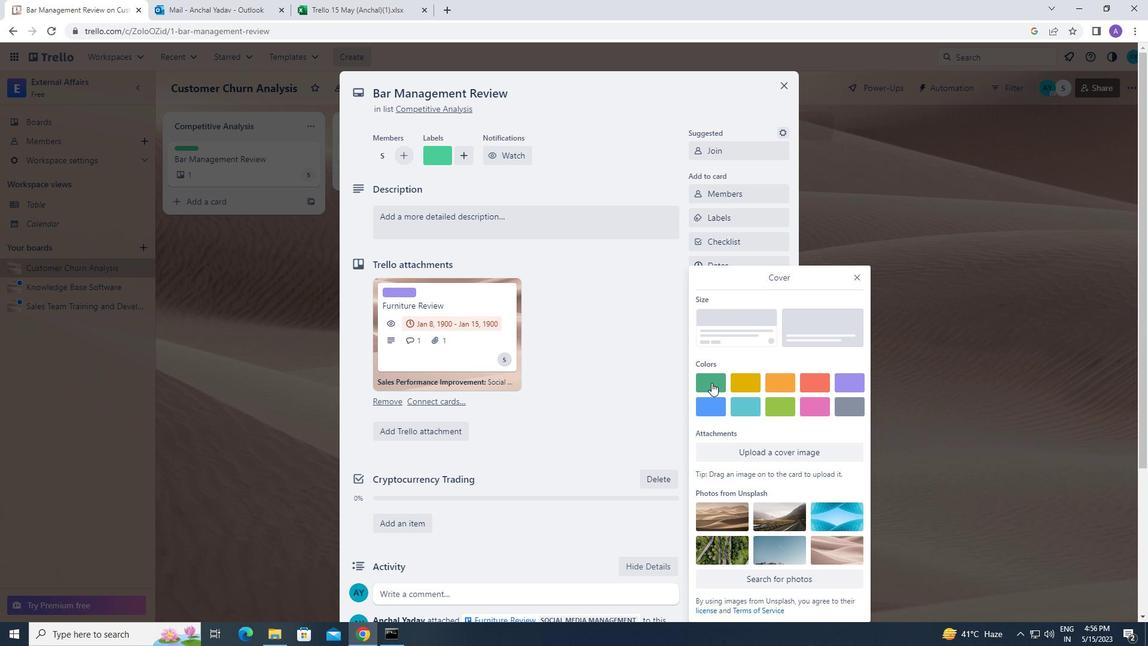 
Action: Mouse moved to (854, 256)
Screenshot: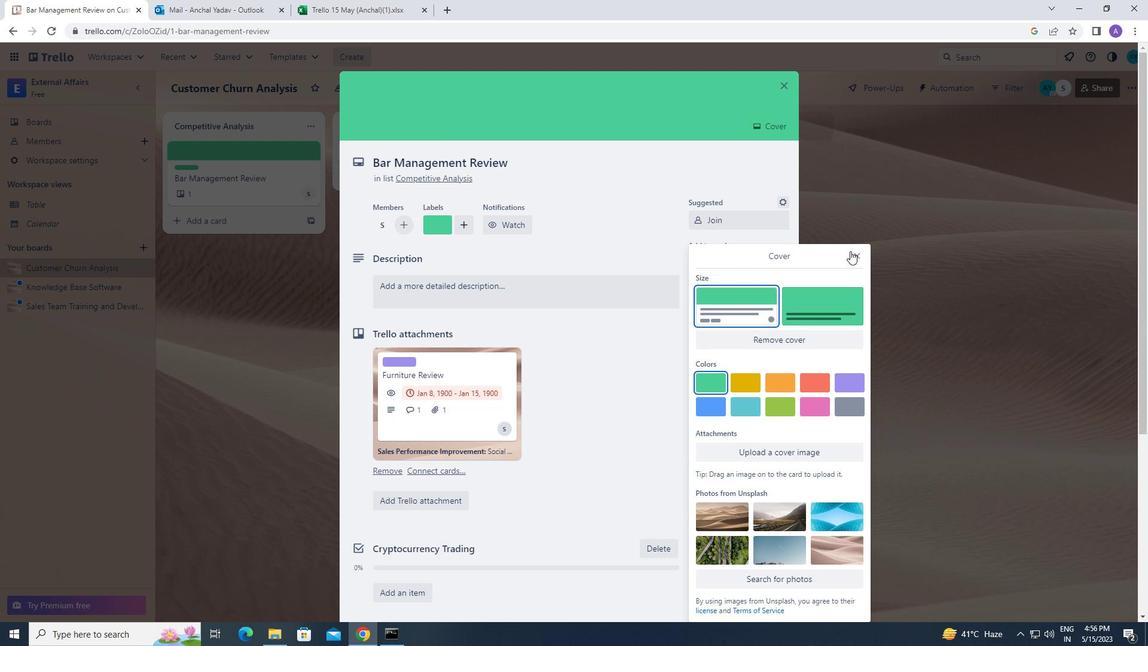 
Action: Mouse pressed left at (854, 256)
Screenshot: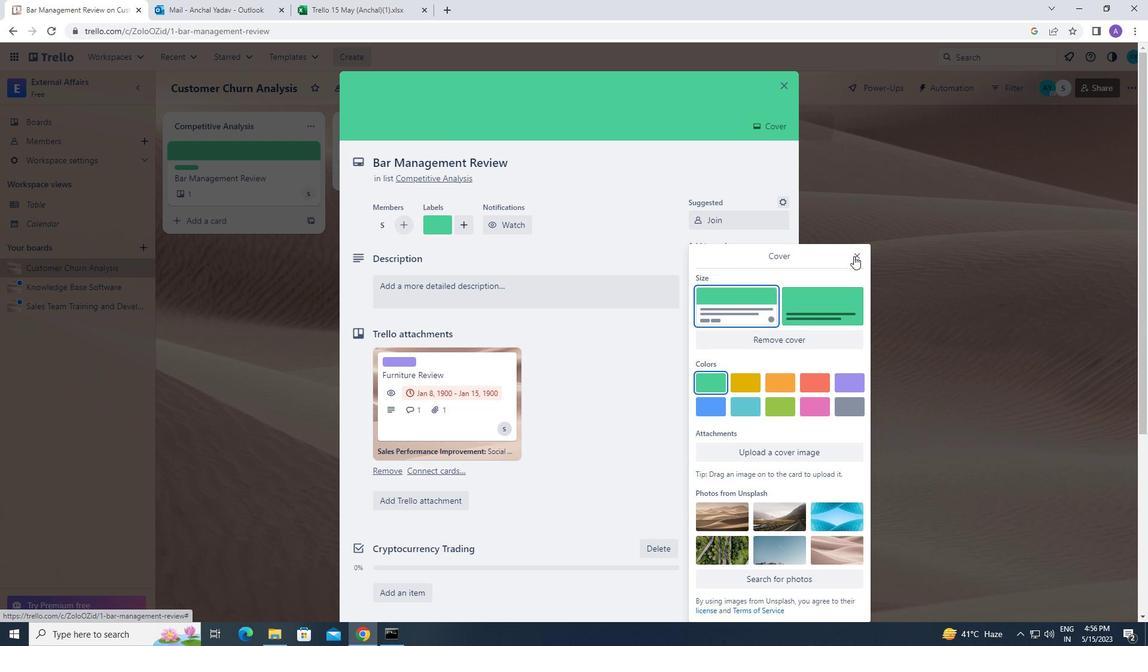 
Action: Mouse moved to (497, 276)
Screenshot: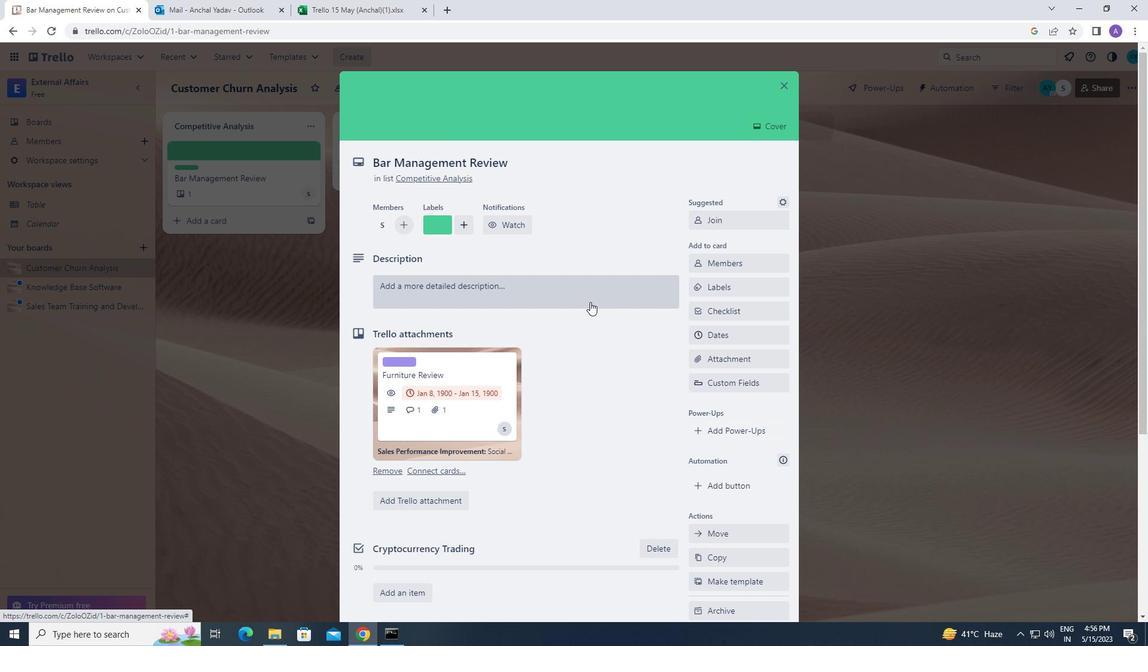 
Action: Mouse pressed left at (497, 276)
Screenshot: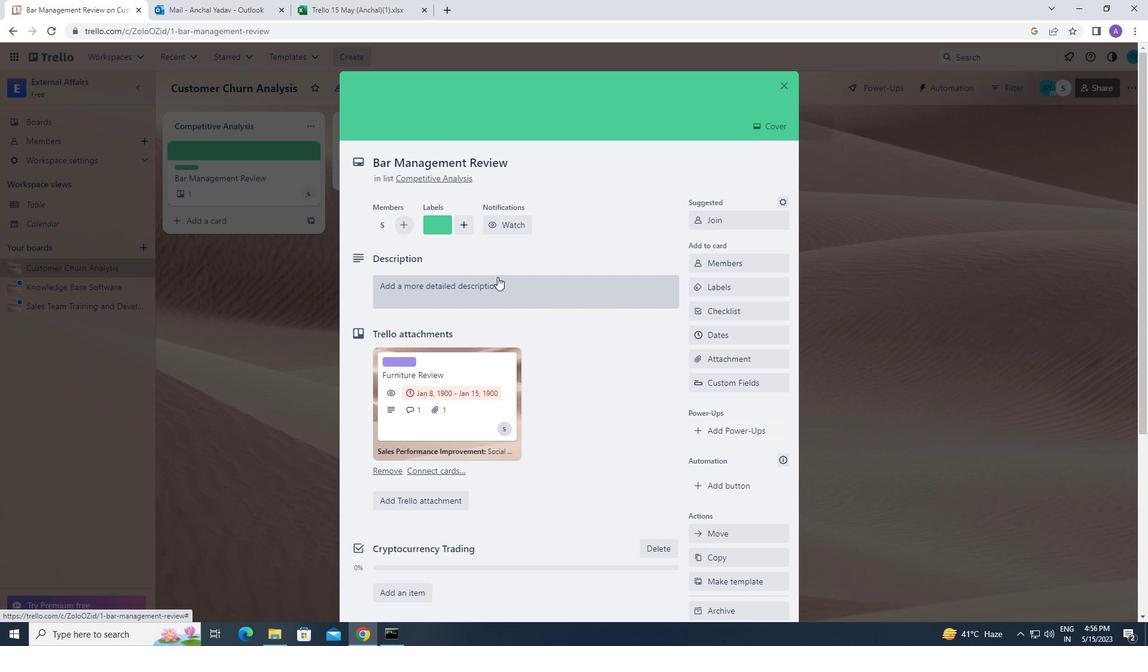 
Action: Mouse moved to (433, 342)
Screenshot: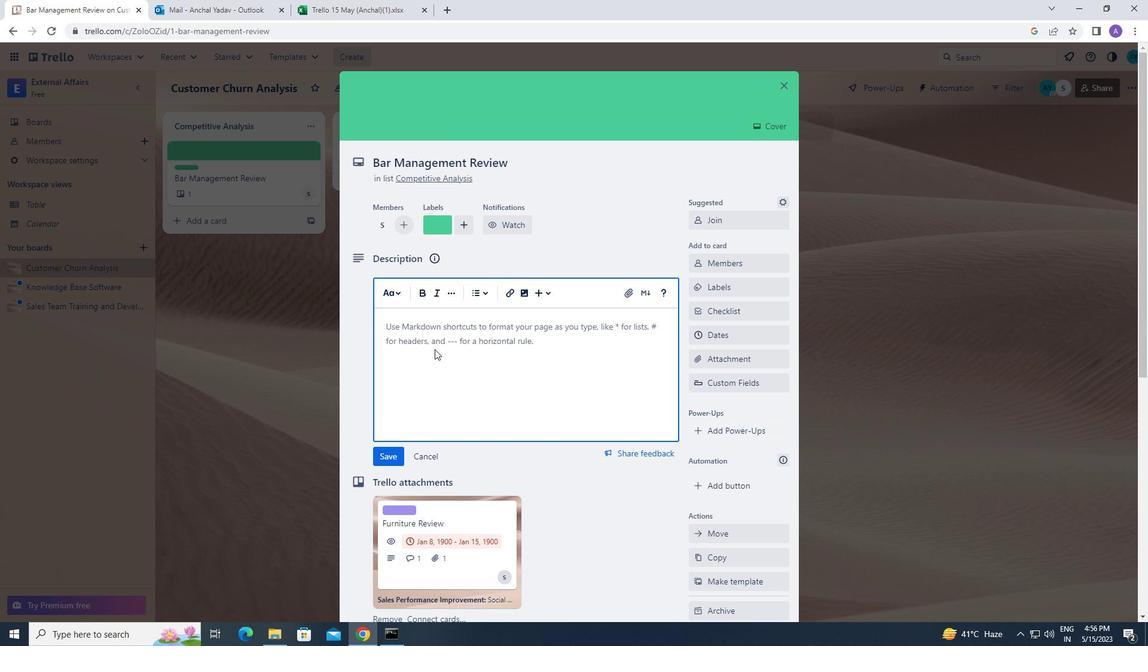 
Action: Mouse pressed left at (433, 342)
Screenshot: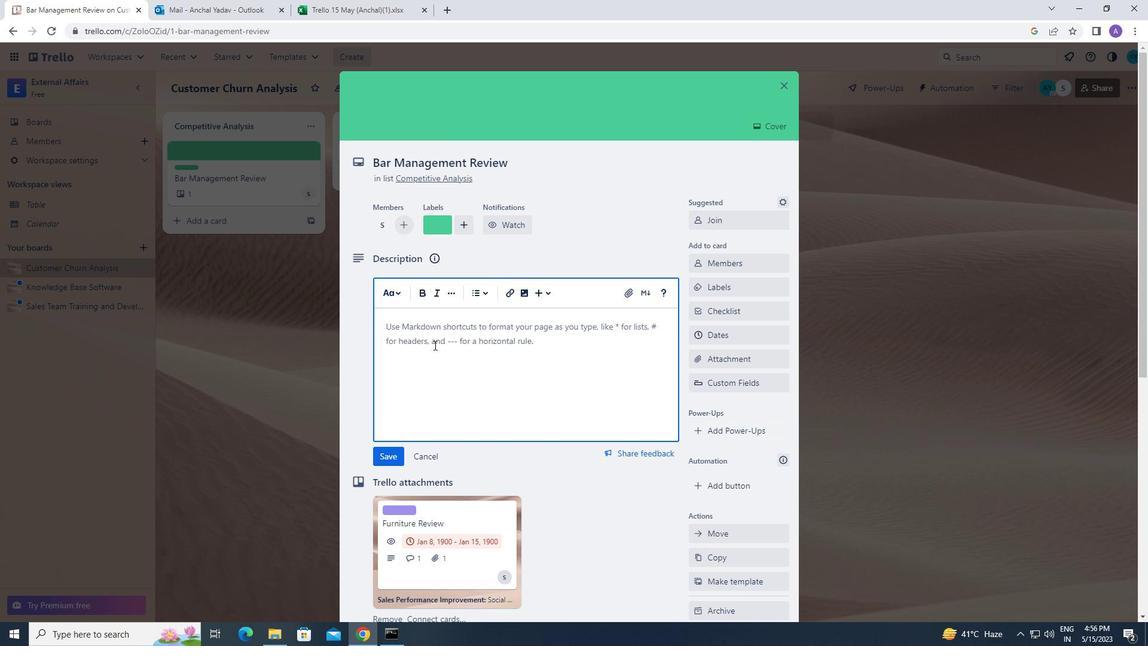 
Action: Key pressed <Key.caps_lock>p<Key.caps_lock>lan<Key.space>and<Key.space>execute<Key.space>company<Key.space>team-building<Key.space>activity<Key.space>at<Key.space>a<Key.space>paintball<Key.space>field
Screenshot: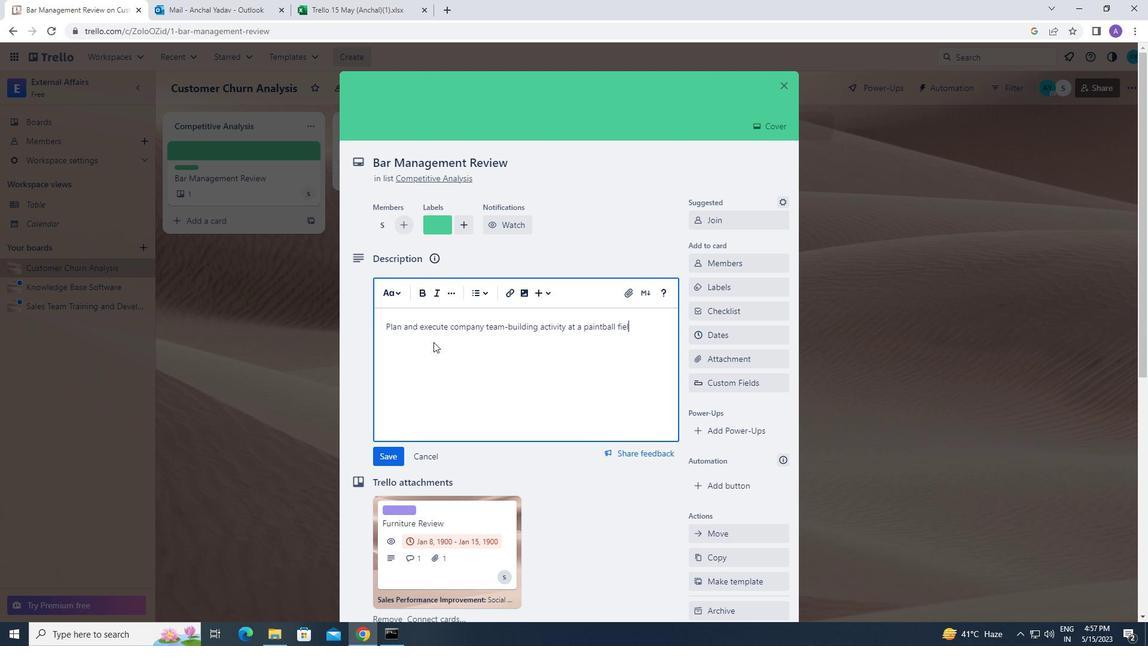 
Action: Mouse moved to (388, 457)
Screenshot: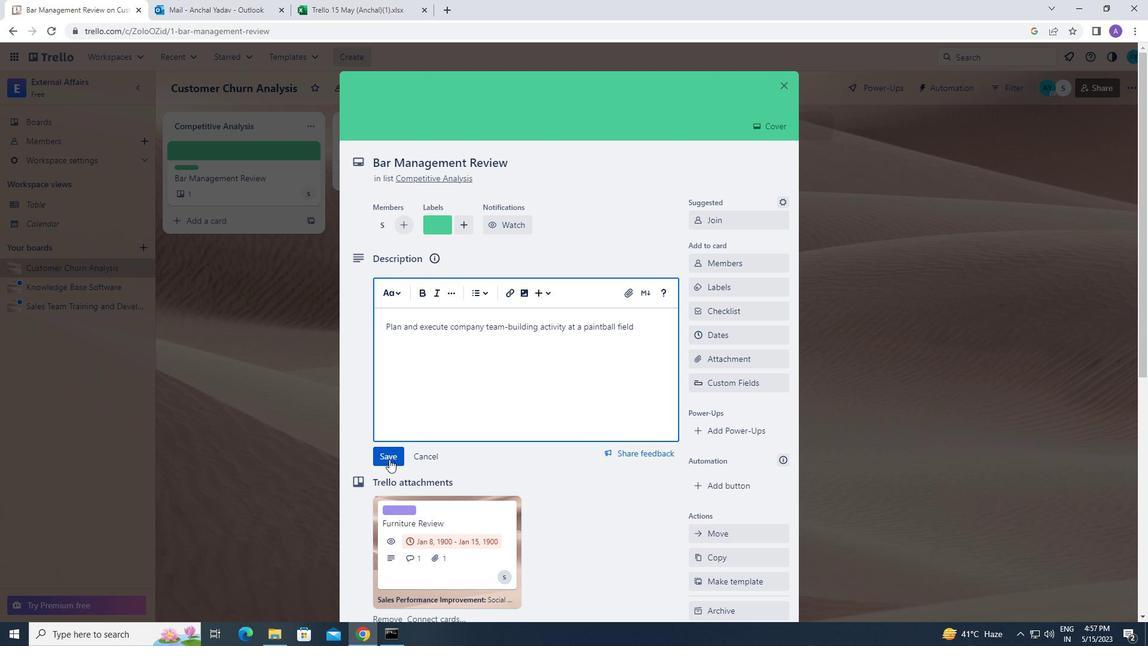 
Action: Mouse pressed left at (388, 457)
Screenshot: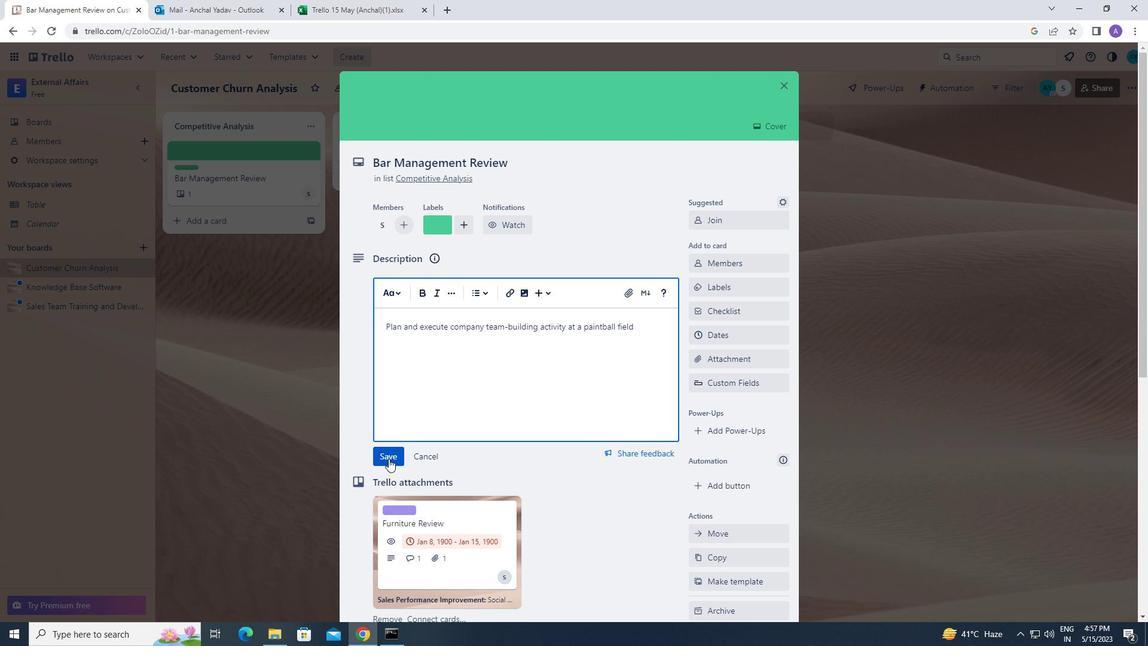 
Action: Mouse moved to (482, 468)
Screenshot: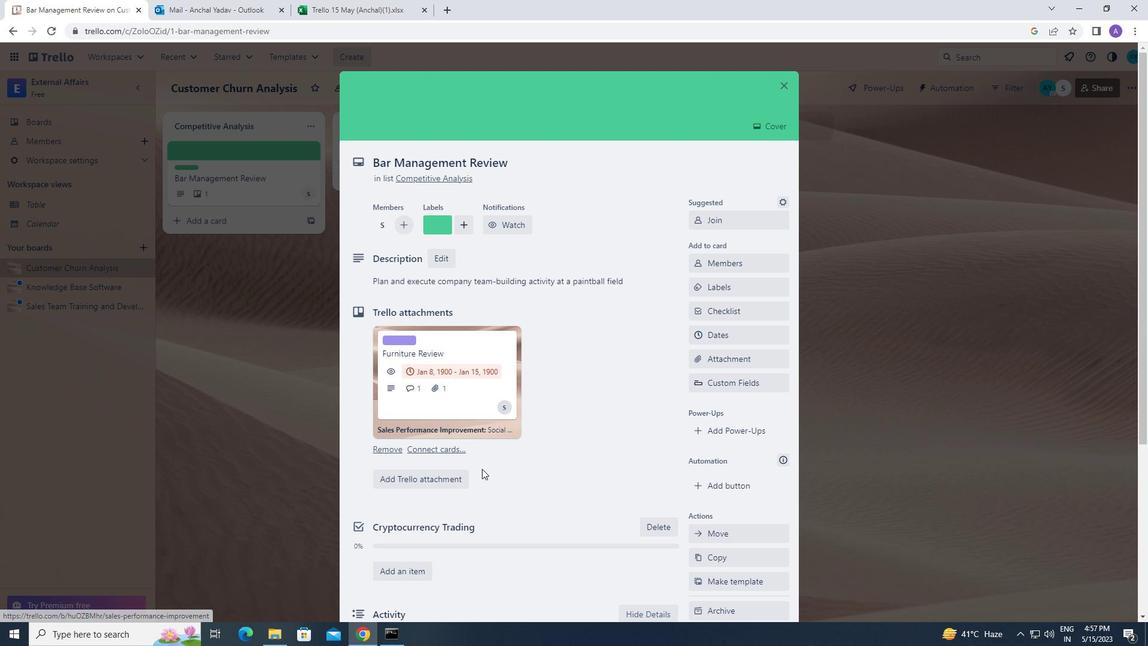 
Action: Mouse scrolled (482, 468) with delta (0, 0)
Screenshot: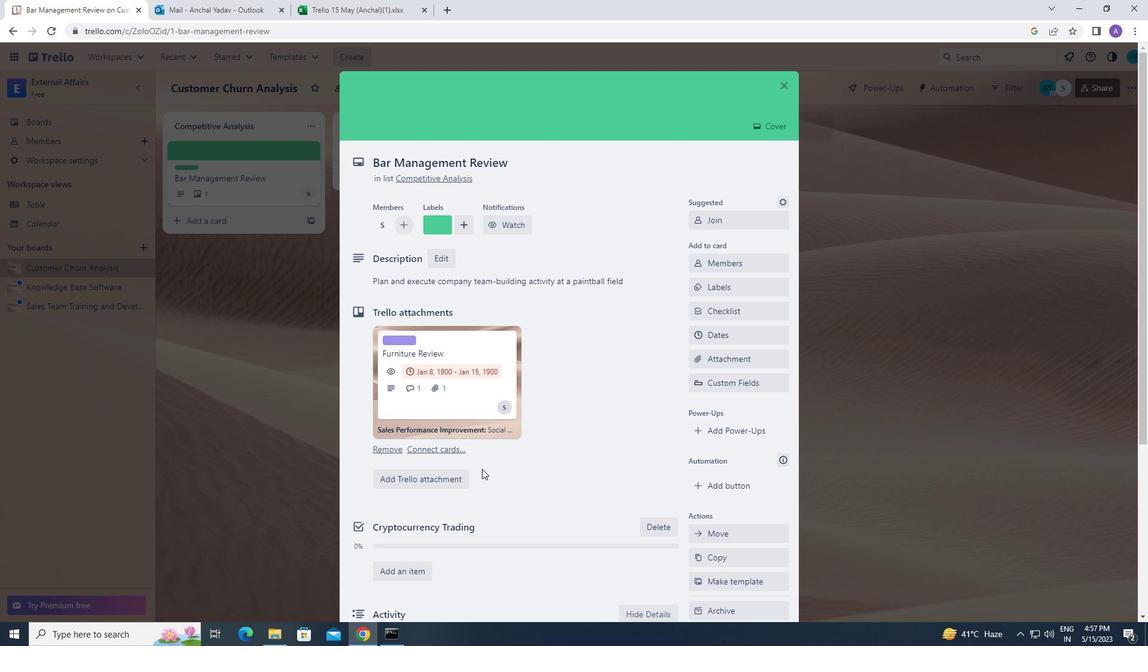 
Action: Mouse scrolled (482, 468) with delta (0, 0)
Screenshot: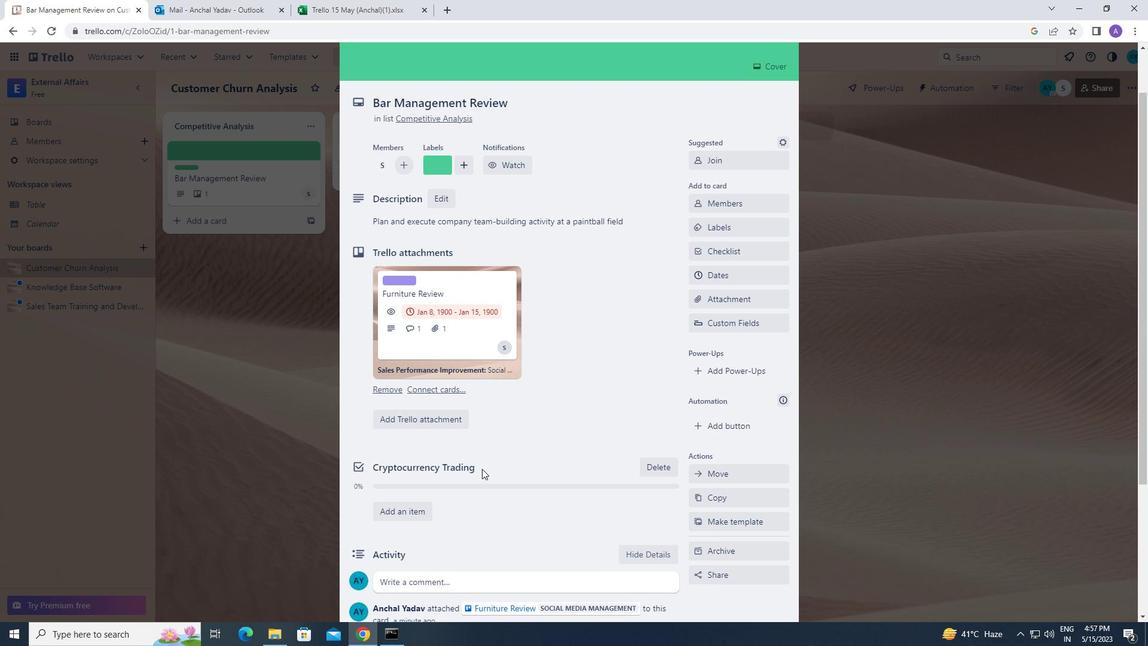 
Action: Mouse scrolled (482, 468) with delta (0, 0)
Screenshot: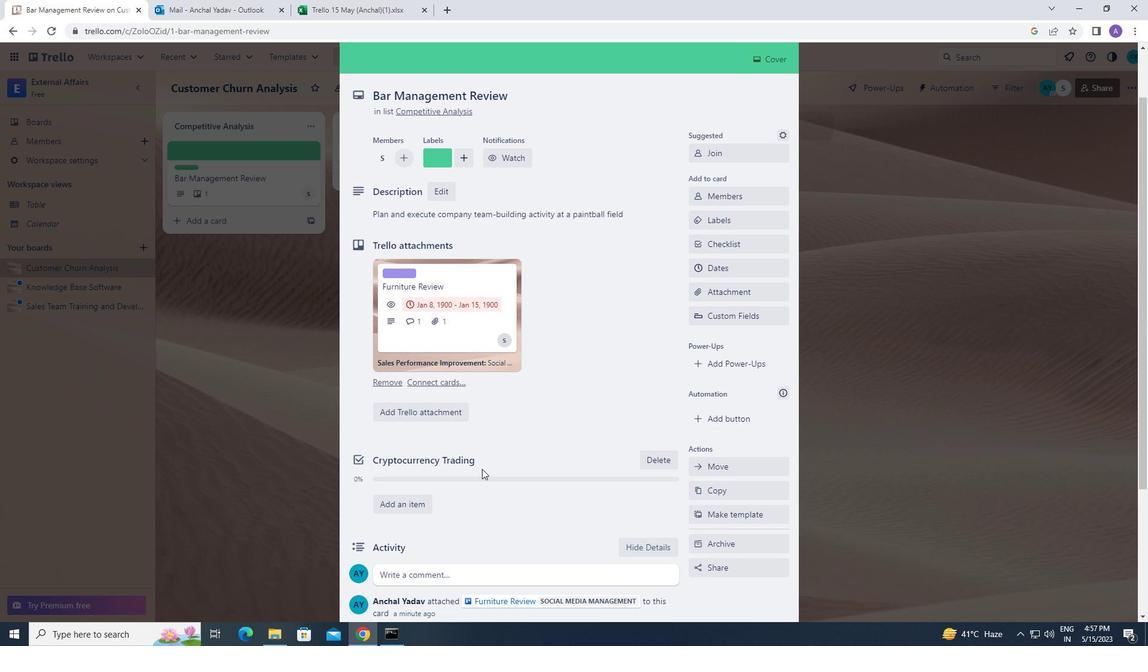 
Action: Mouse moved to (425, 458)
Screenshot: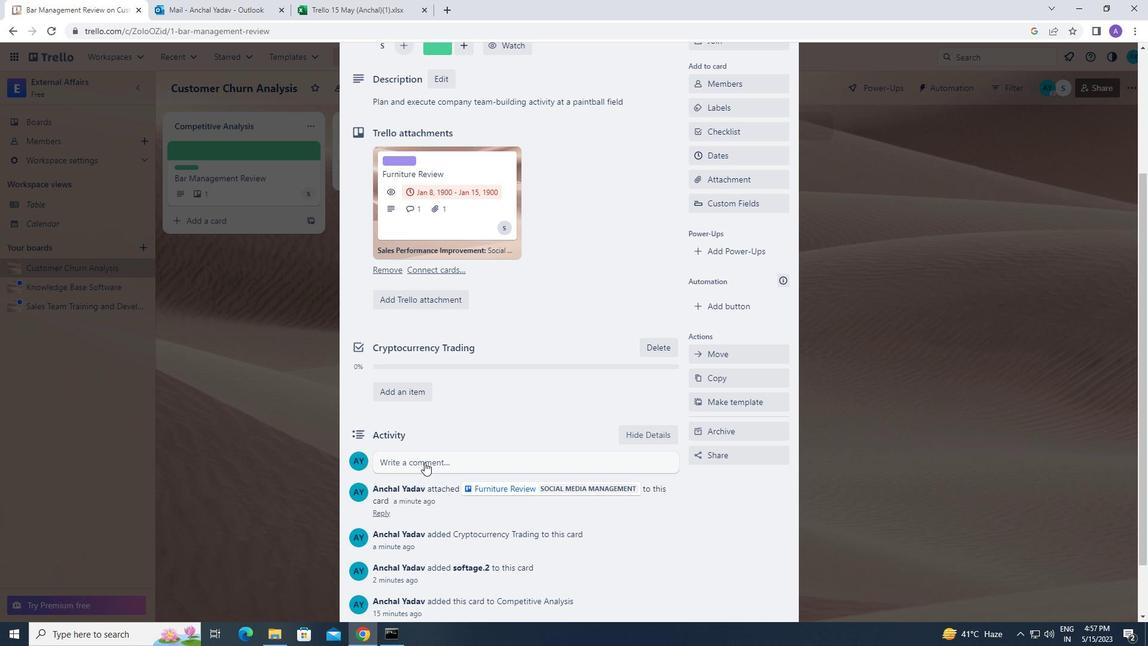 
Action: Mouse pressed left at (425, 458)
Screenshot: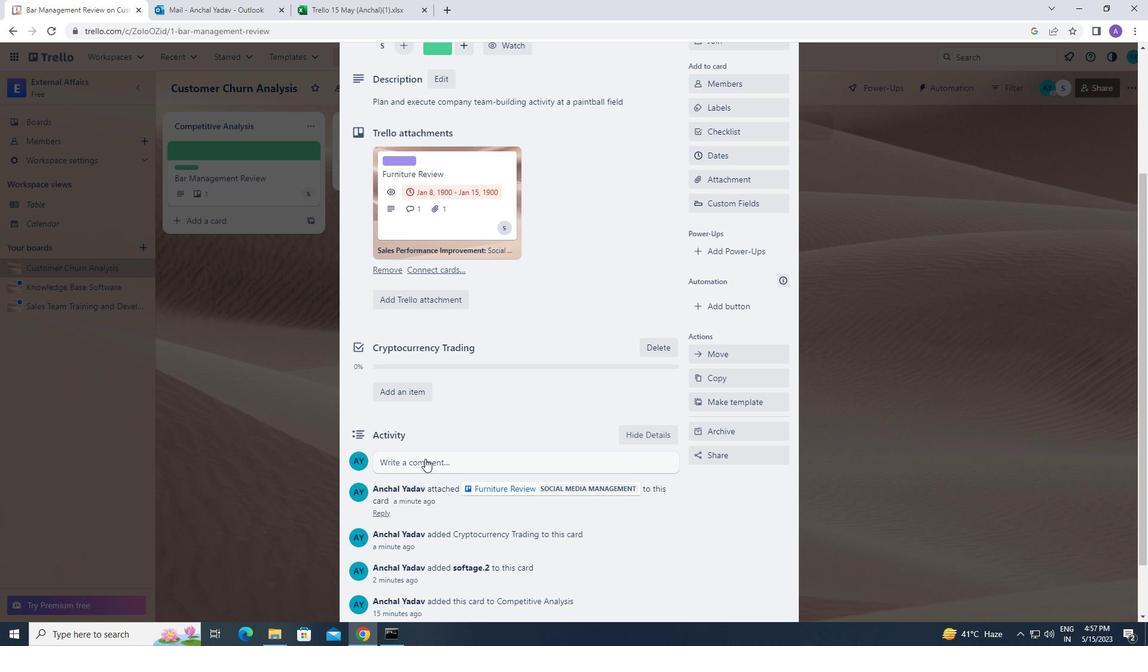 
Action: Mouse moved to (406, 495)
Screenshot: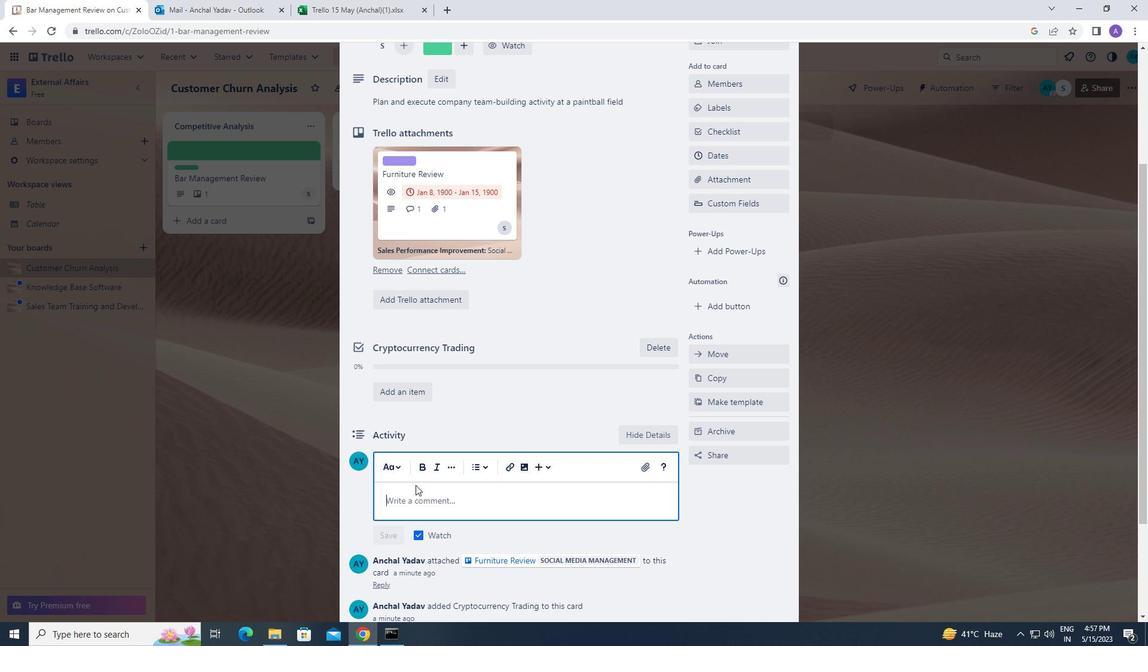 
Action: Mouse pressed left at (406, 495)
Screenshot: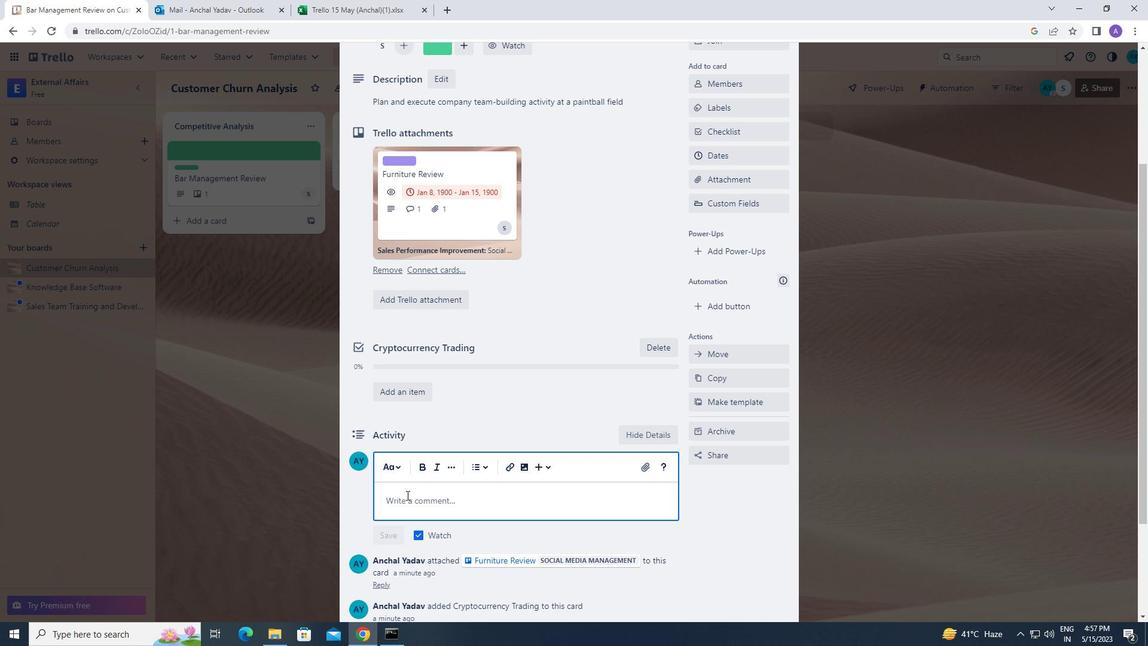 
Action: Key pressed <Key.caps_lock>g<Key.caps_lock>iven<Key.space>the
Screenshot: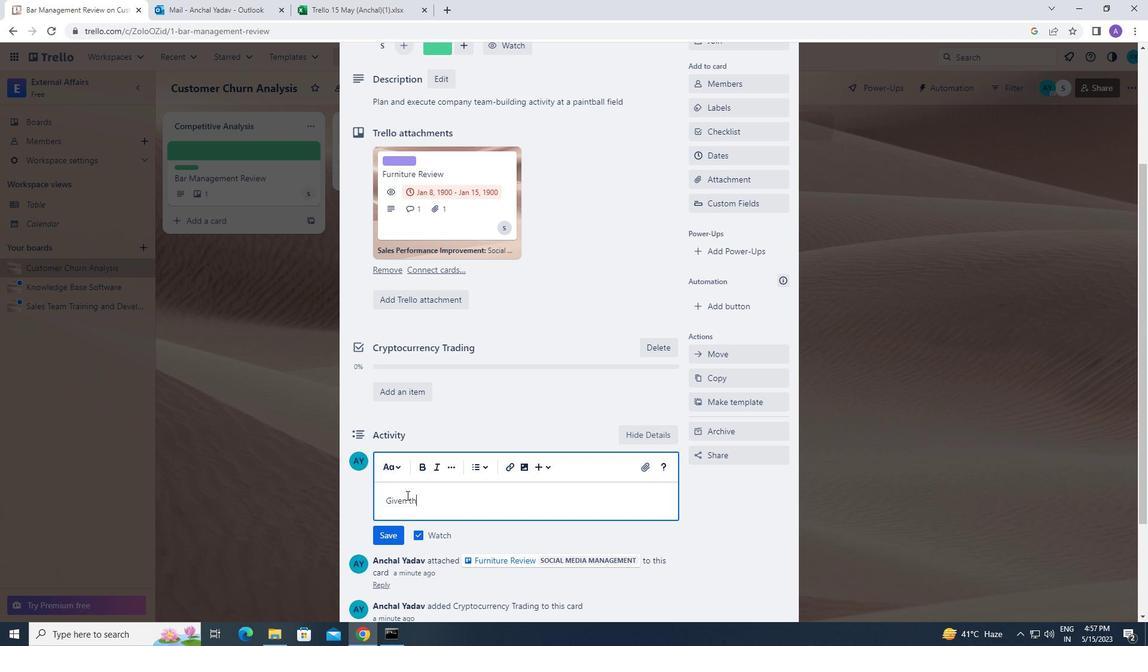 
Action: Mouse moved to (850, 360)
Screenshot: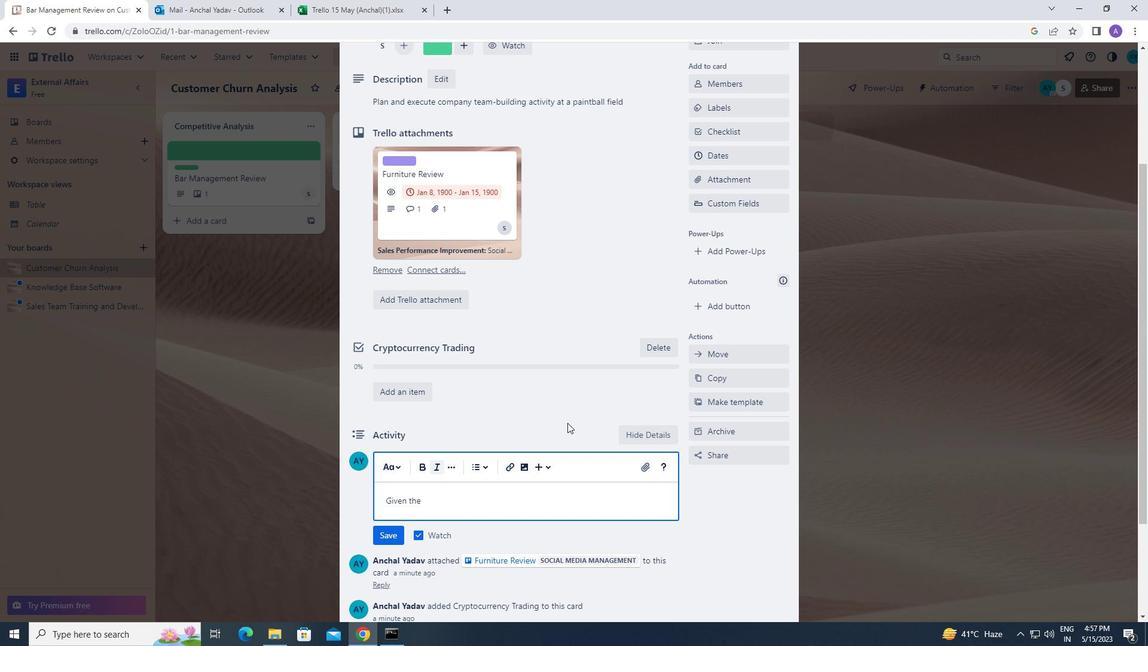 
Action: Key pressed p<Key.backspace><Key.space>potential<Key.space>impact<Key.space>of<Key.space>this<Key.space>task<Key.space>on<Key.space>our<Key.space>team<Key.space>morale<Key.space>and<Key.space>motivation,<Key.space>let<Key.space>us<Key.space>ensure<Key.space>that<Key.space>we<Key.space>approach<Key.space>it<Key.space>with<Key.space>a<Key.space>sense<Key.space>of<Key.space>positivity<Key.space>and<Key.space>enthusiasm
Screenshot: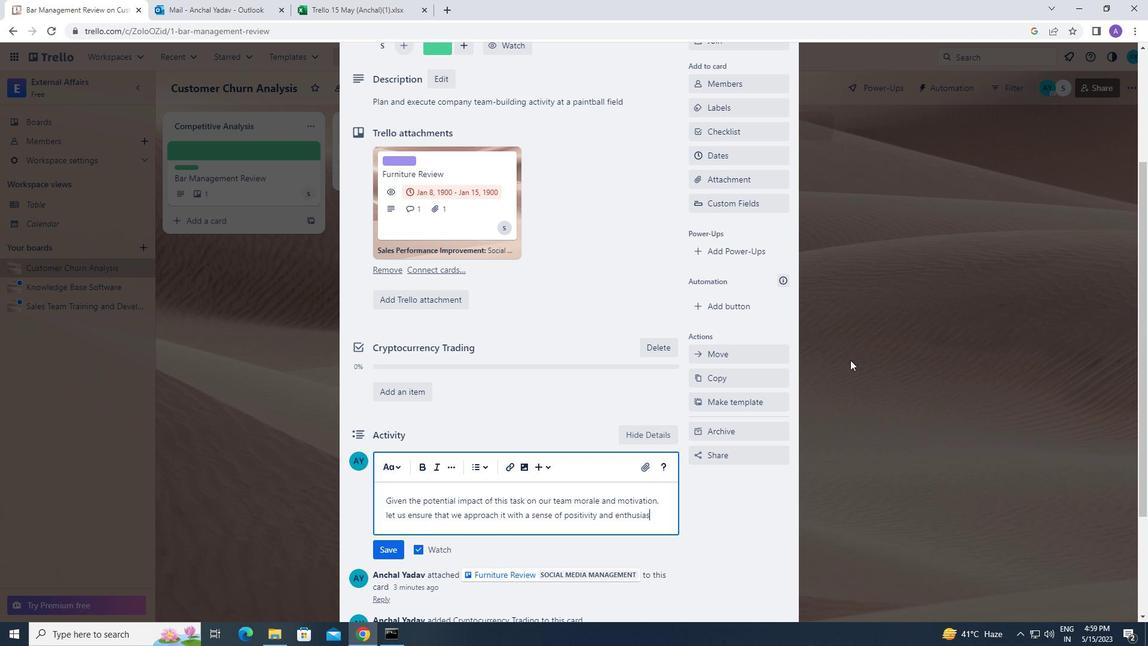 
Action: Mouse moved to (384, 550)
Screenshot: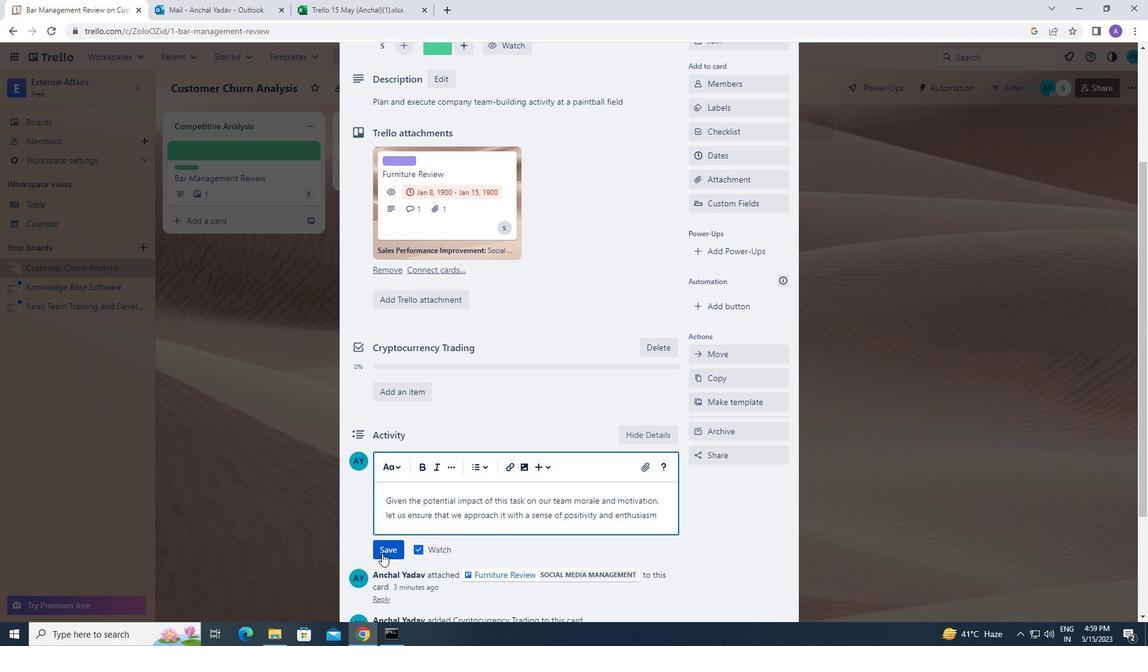 
Action: Mouse pressed left at (384, 550)
Screenshot: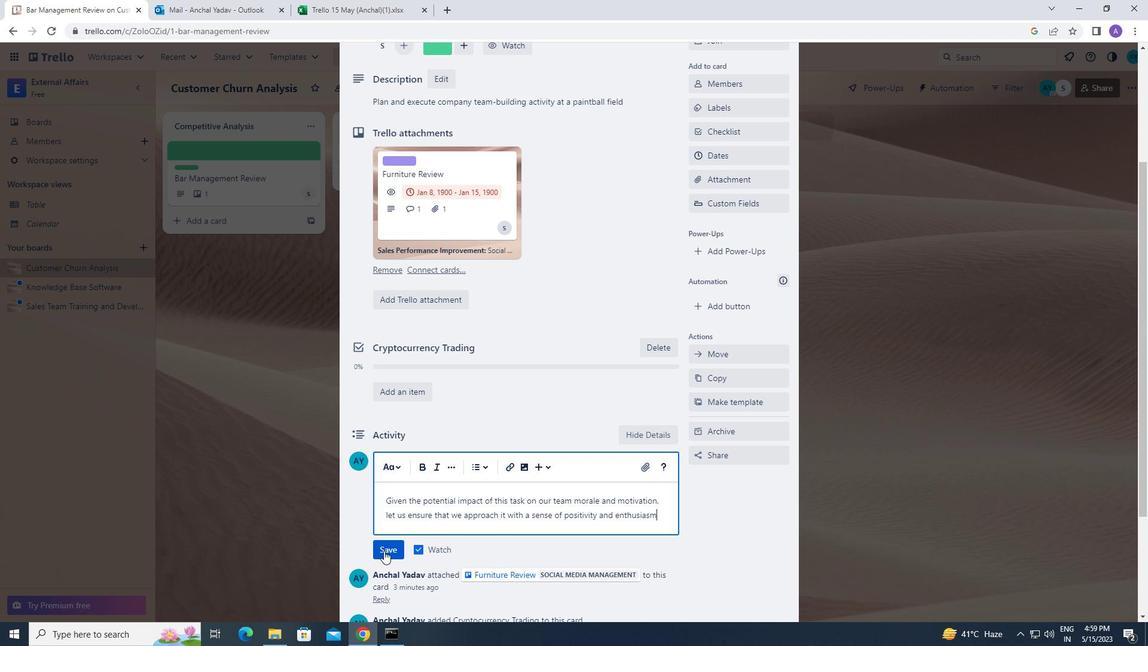 
Action: Mouse moved to (578, 366)
Screenshot: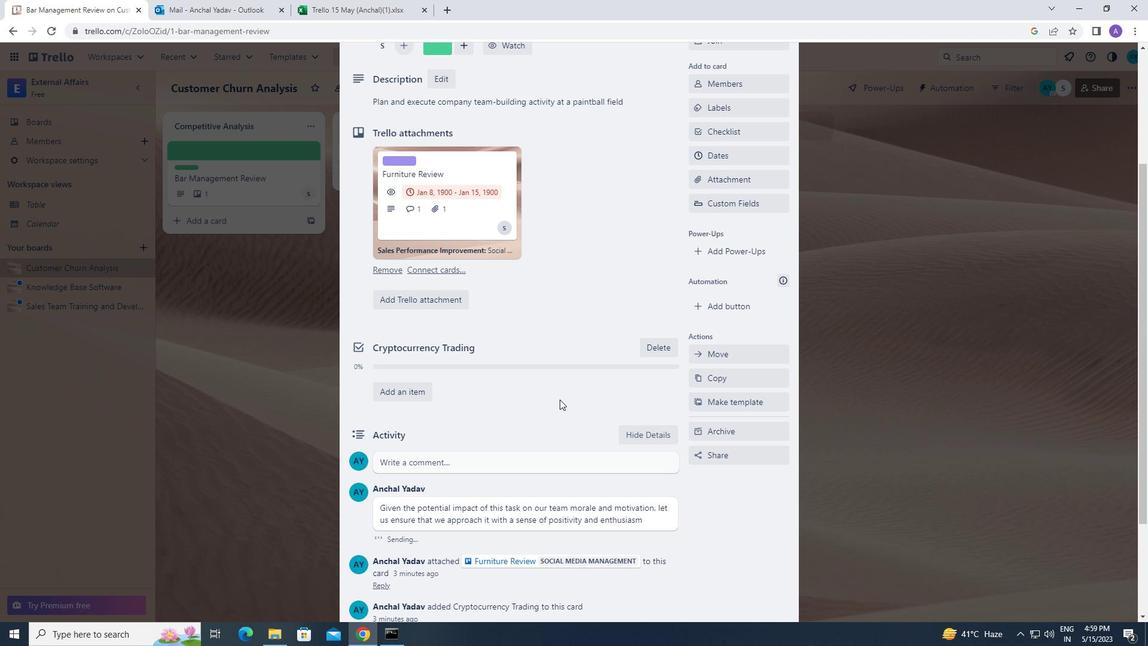 
Action: Mouse scrolled (578, 367) with delta (0, 0)
Screenshot: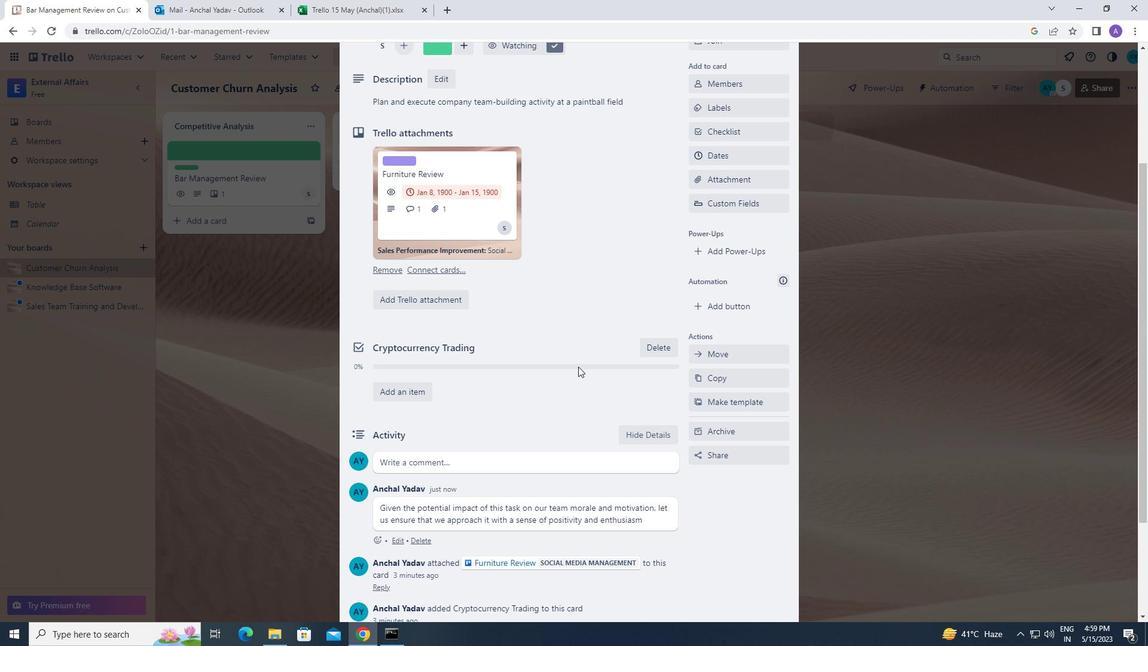 
Action: Mouse scrolled (578, 367) with delta (0, 0)
Screenshot: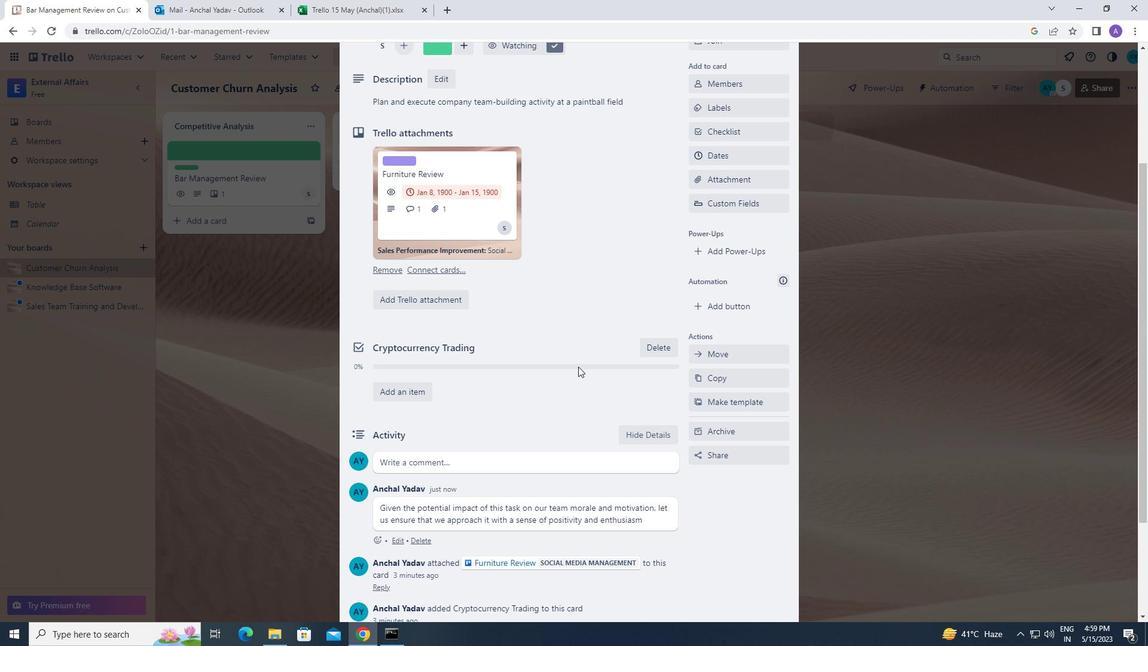 
Action: Mouse scrolled (578, 367) with delta (0, 0)
Screenshot: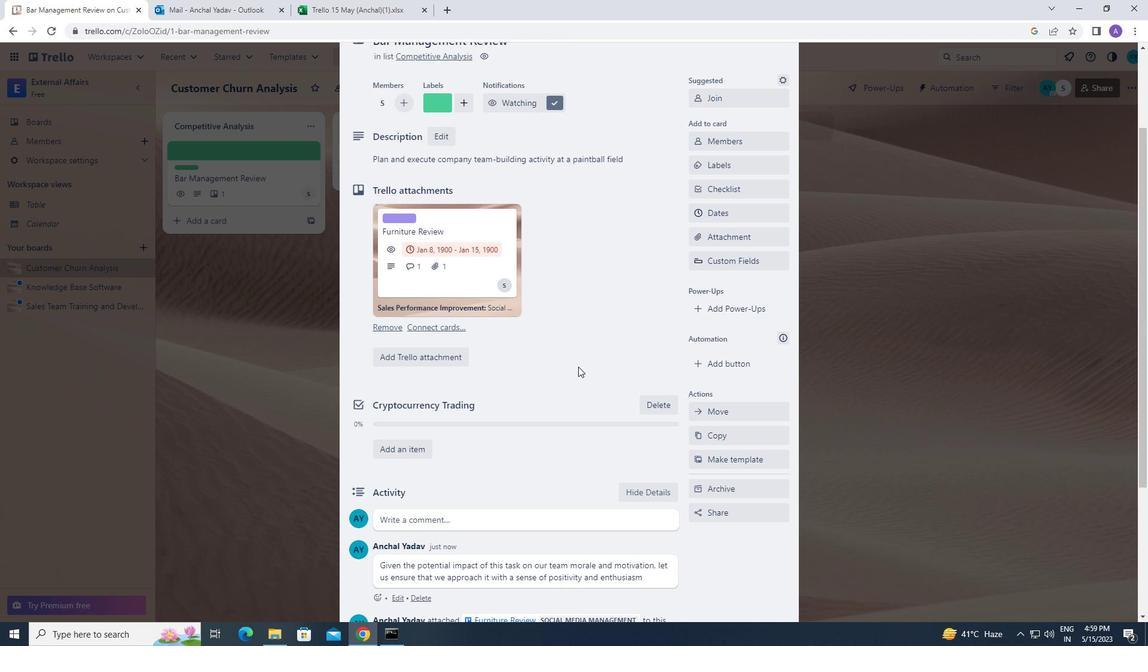 
Action: Mouse moved to (719, 333)
Screenshot: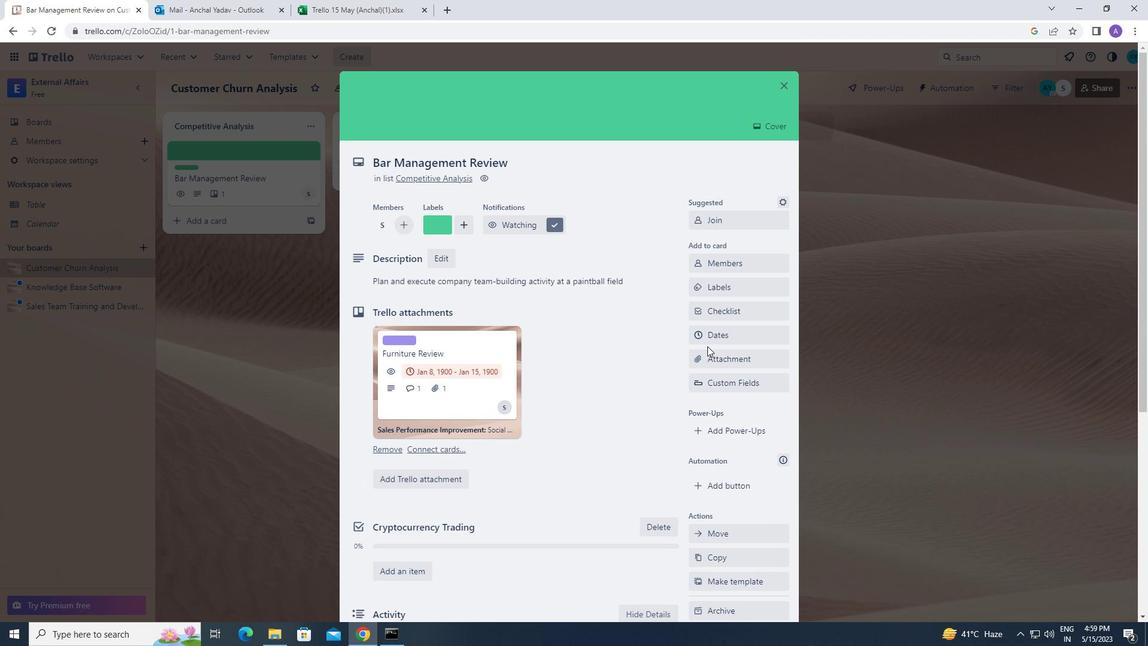 
Action: Mouse pressed left at (719, 333)
Screenshot: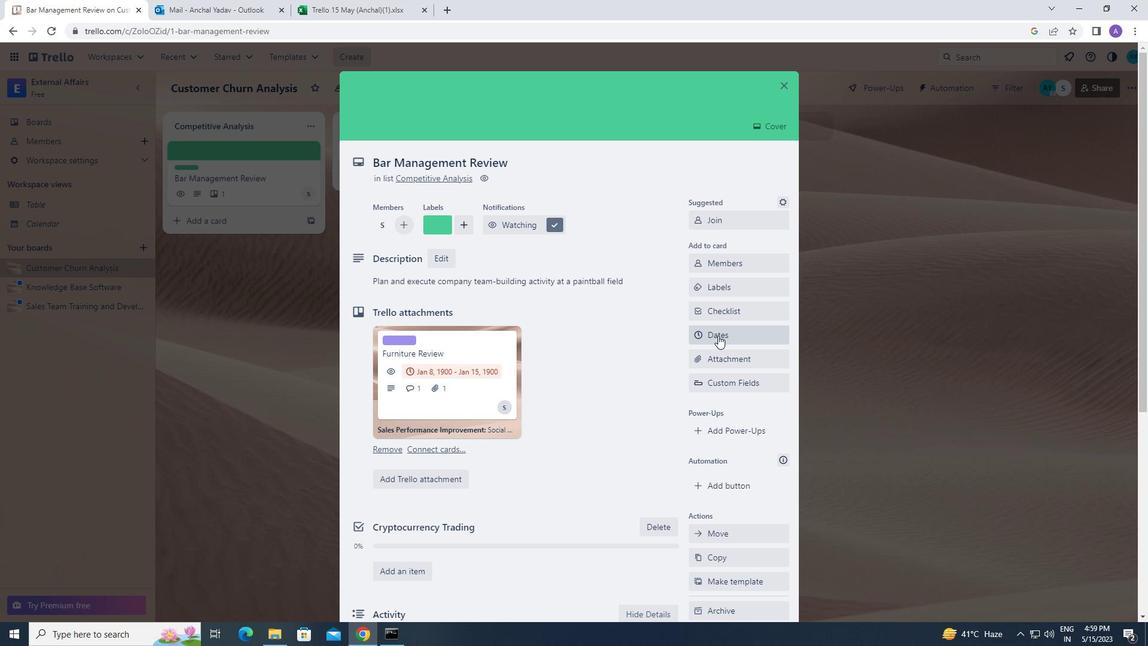 
Action: Mouse moved to (700, 304)
Screenshot: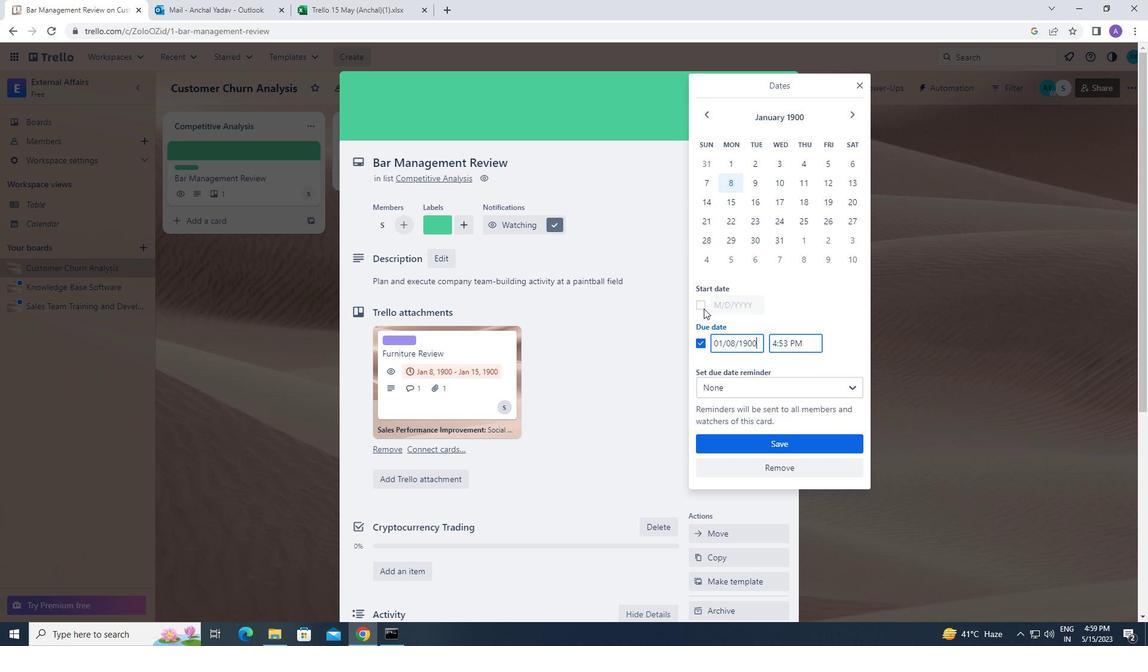 
Action: Mouse pressed left at (700, 304)
Screenshot: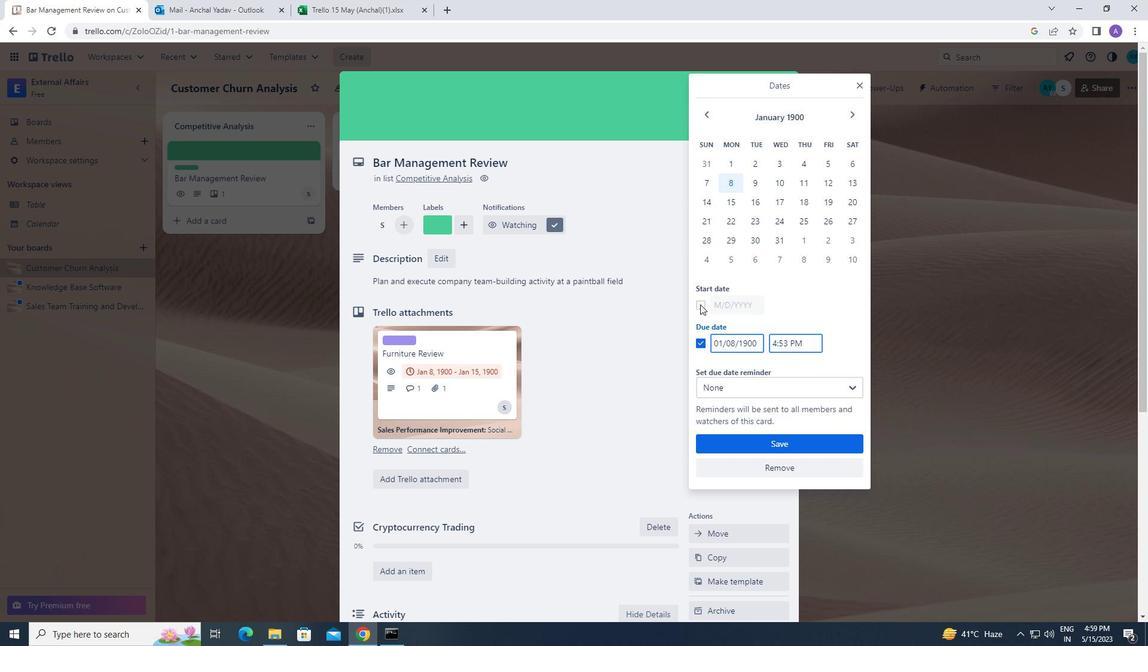 
Action: Mouse moved to (730, 303)
Screenshot: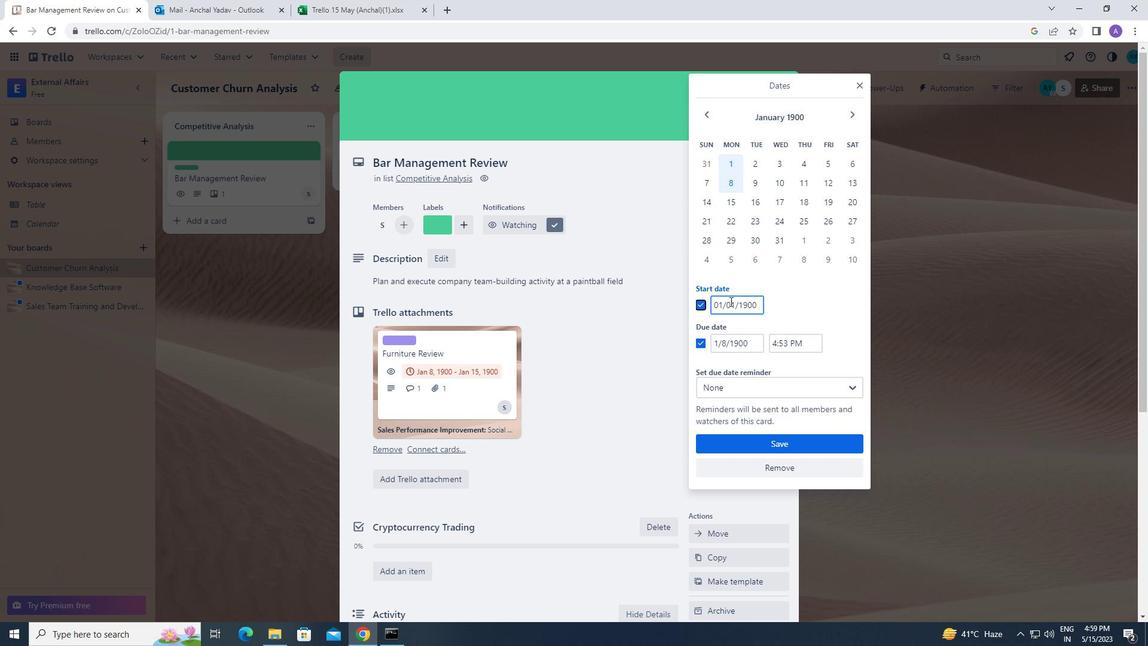
Action: Mouse pressed left at (730, 303)
Screenshot: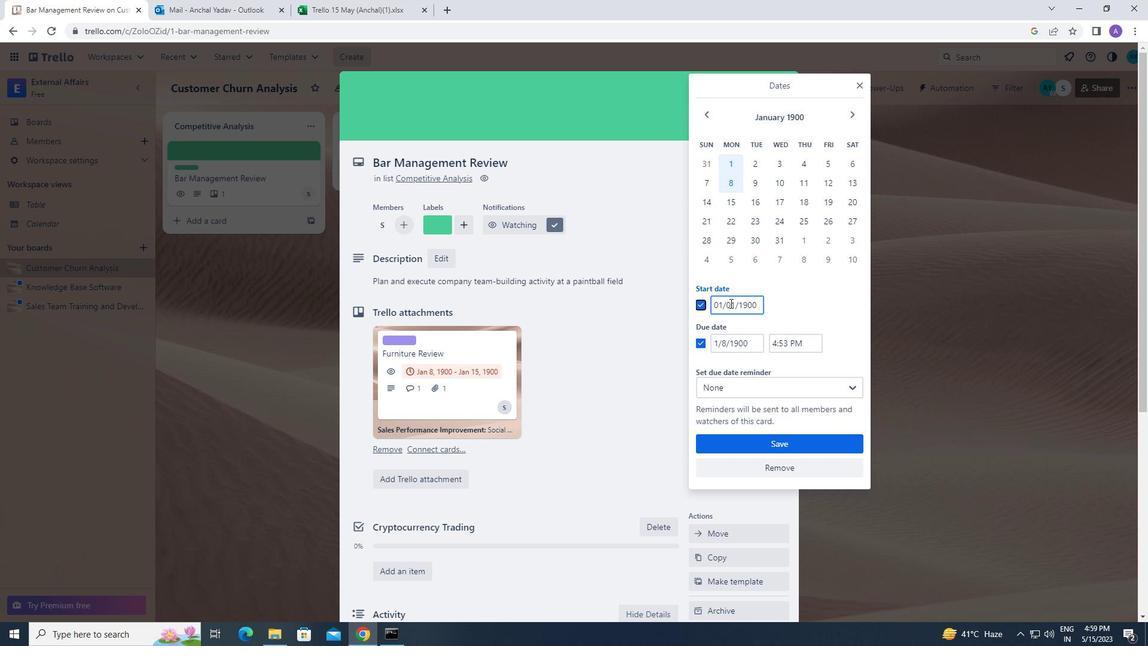 
Action: Mouse moved to (726, 303)
Screenshot: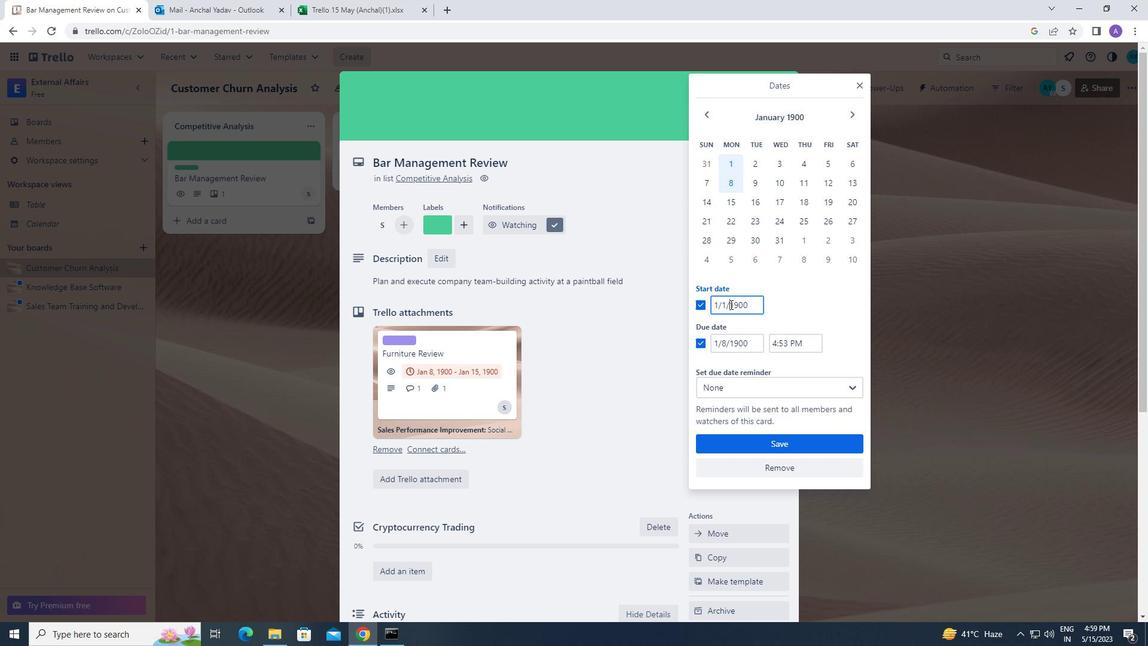 
Action: Mouse pressed left at (726, 303)
Screenshot: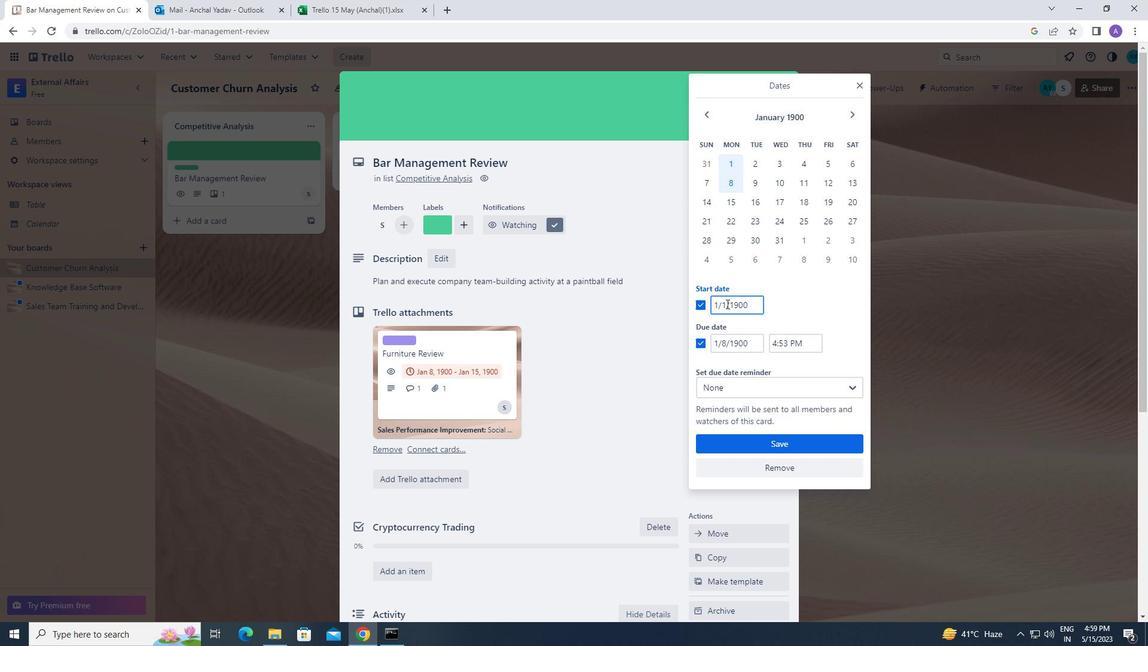 
Action: Key pressed <Key.backspace>02
Screenshot: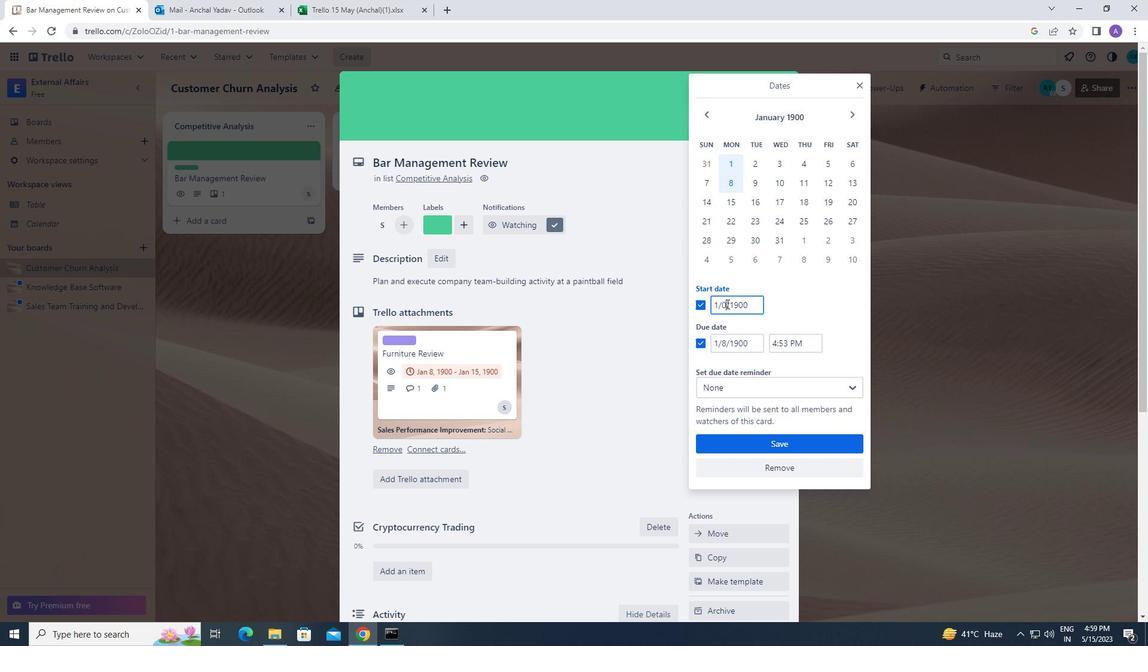 
Action: Mouse moved to (723, 345)
Screenshot: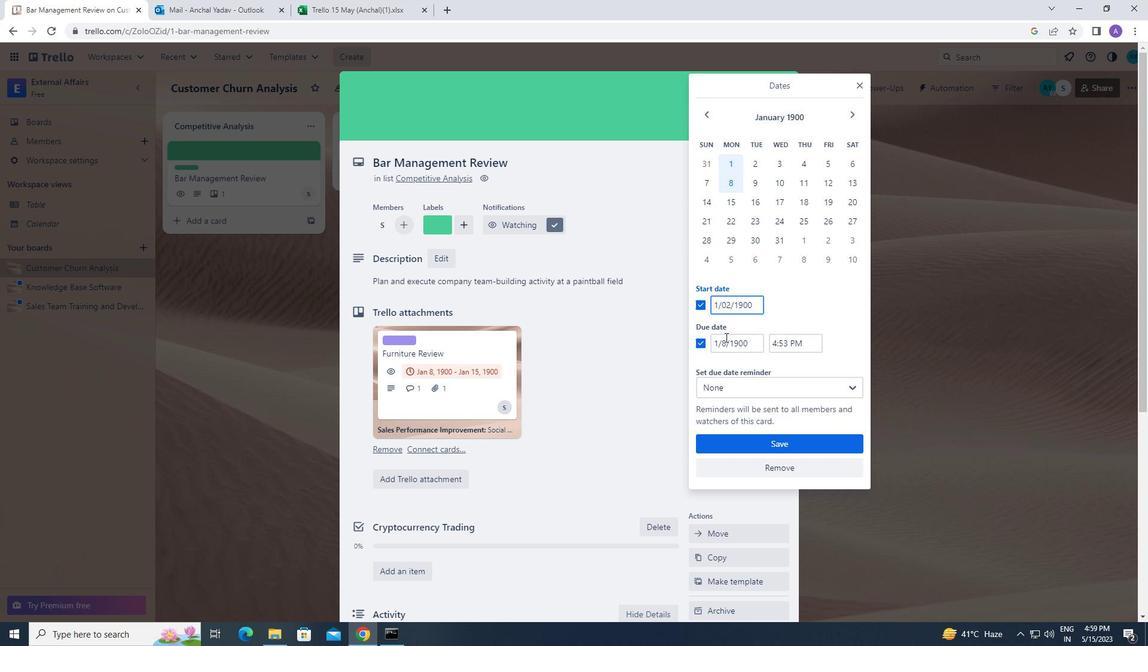 
Action: Mouse pressed left at (723, 345)
Screenshot: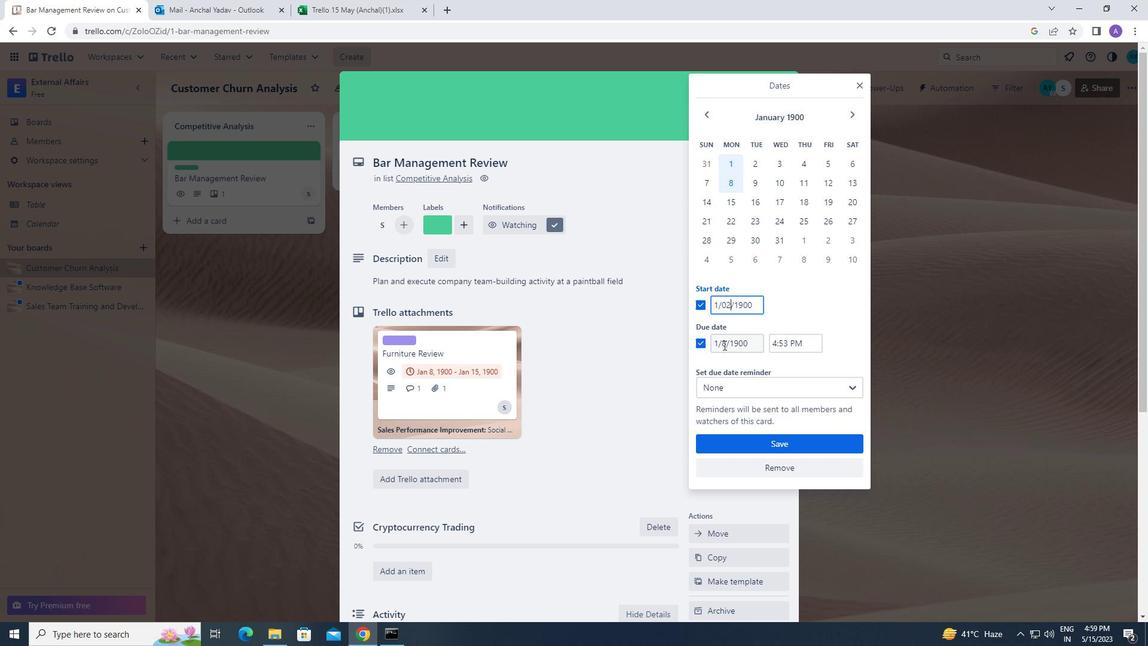 
Action: Mouse moved to (726, 340)
Screenshot: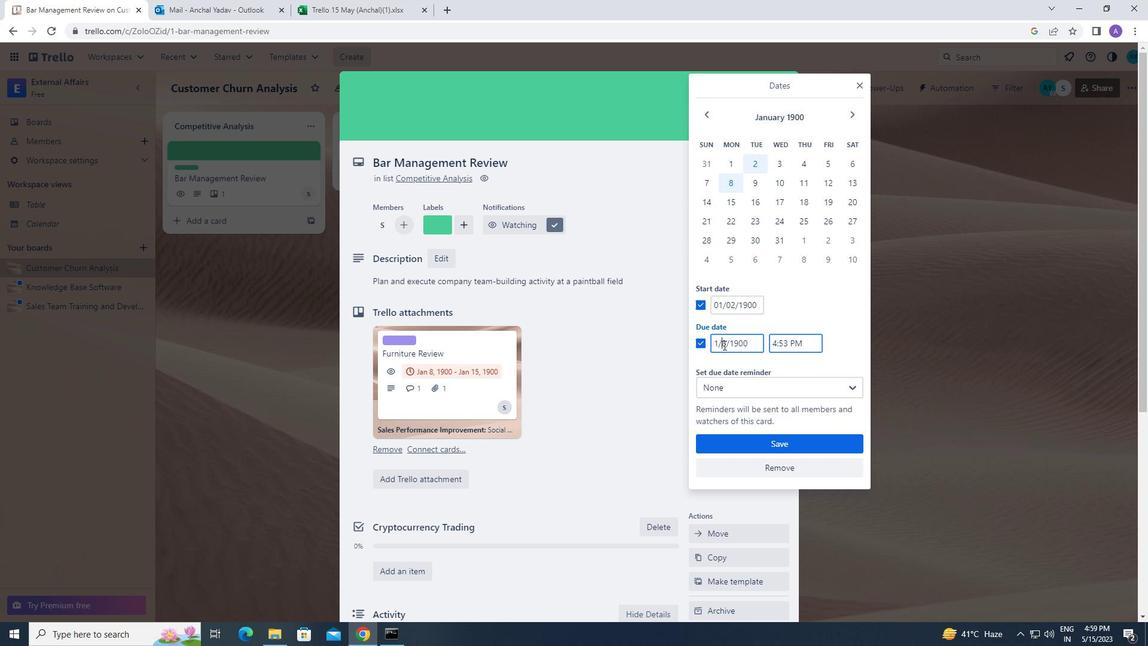 
Action: Mouse pressed left at (726, 340)
Screenshot: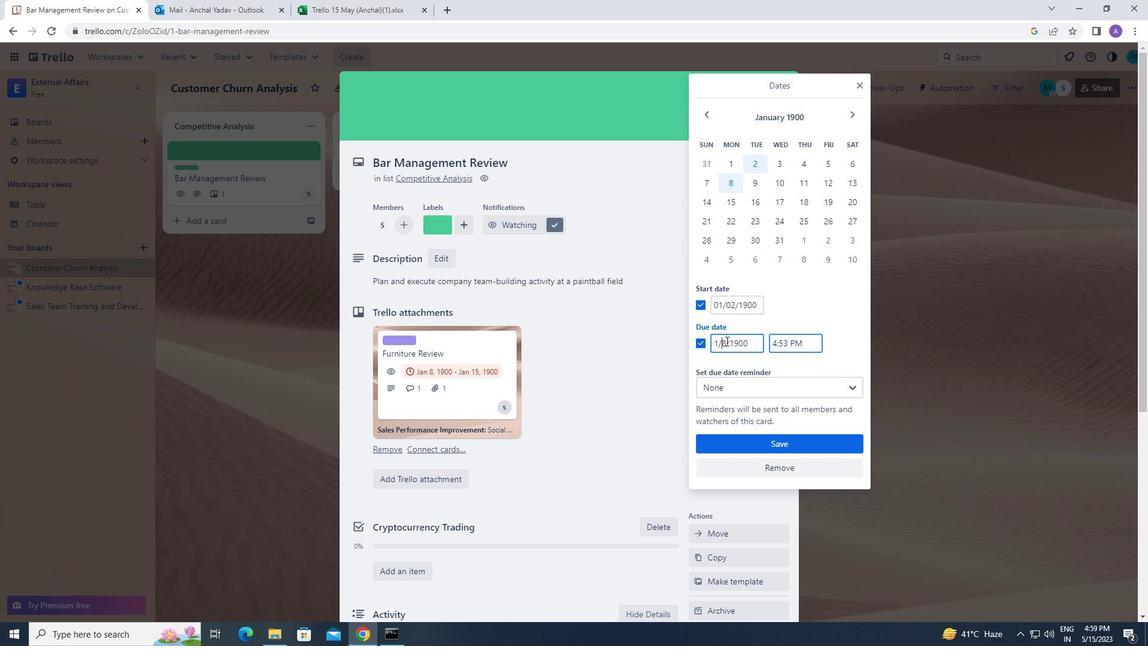 
Action: Key pressed <Key.backspace>02
Screenshot: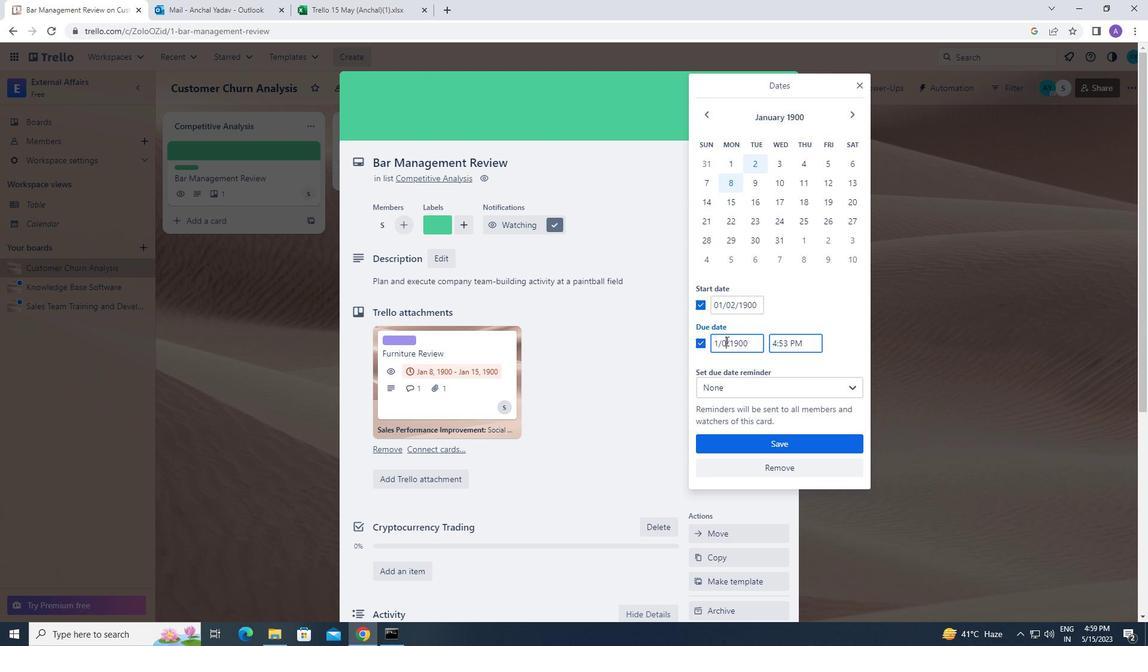 
Action: Mouse moved to (747, 443)
Screenshot: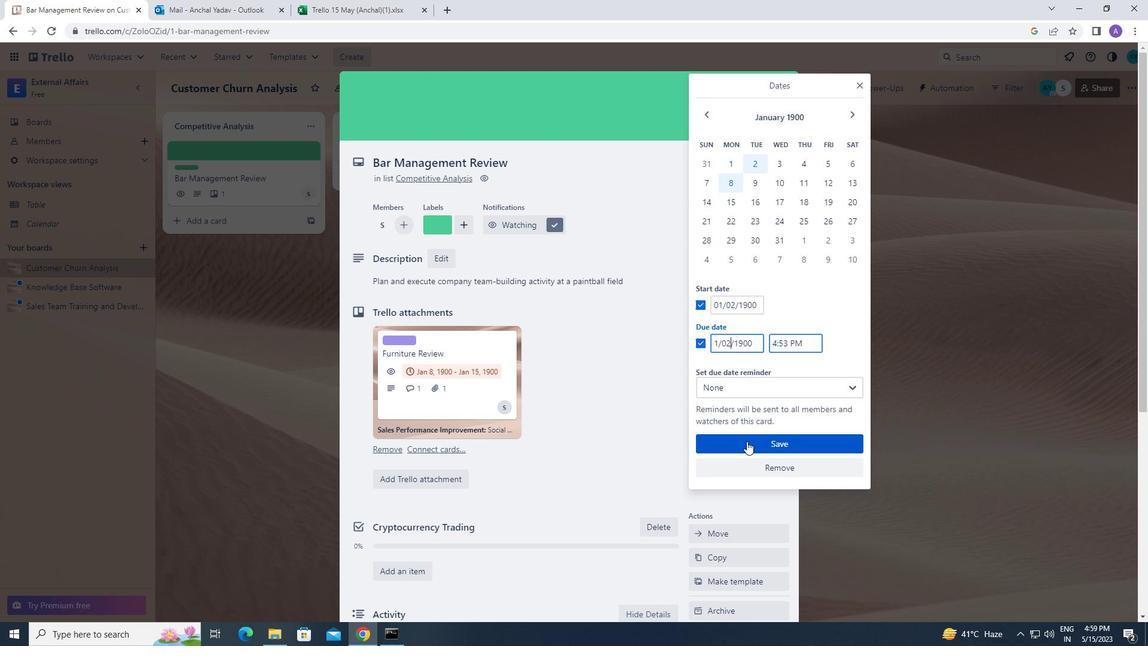 
Action: Mouse pressed left at (747, 443)
Screenshot: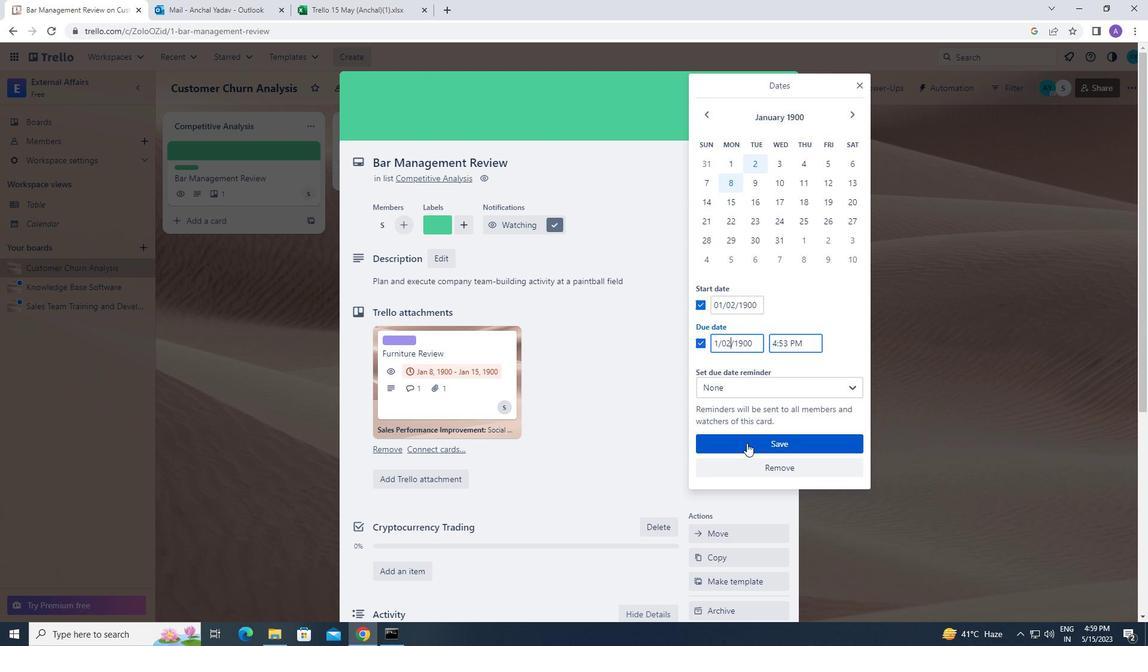 
Action: Mouse moved to (758, 119)
Screenshot: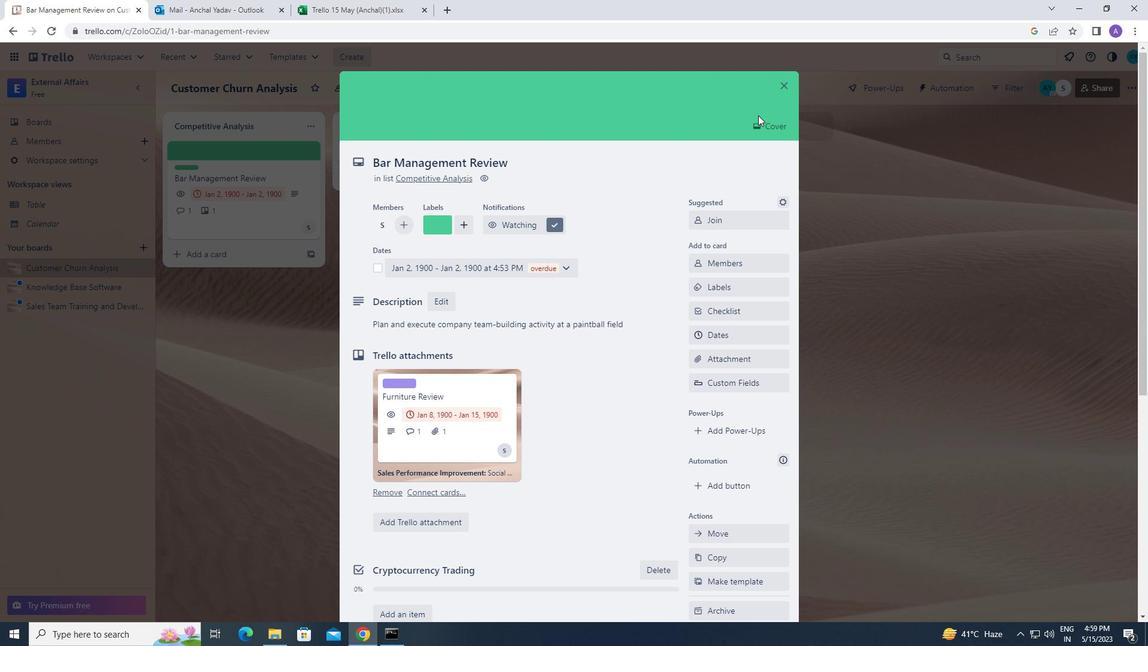 
